 Task: Look for One-way flight tickets for 2 adults, in First from Port Said to Heraklion to travel on 01-Nov-2023.  Stops: Any number of stops. Choice of flight is Emirates.
Action: Mouse moved to (353, 242)
Screenshot: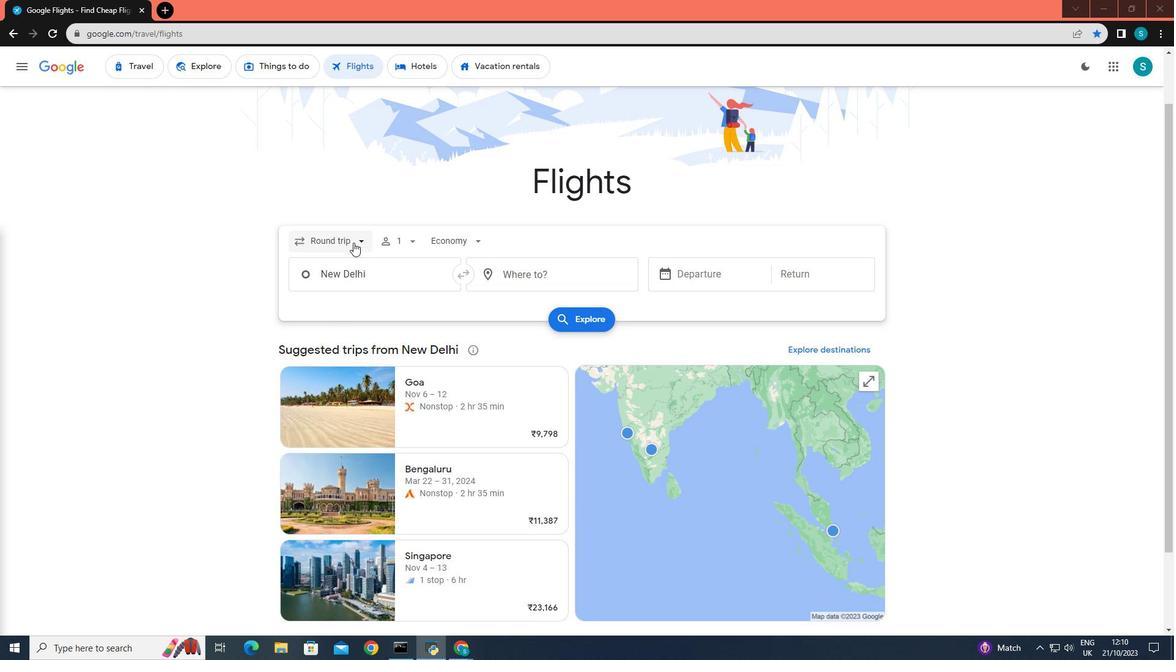 
Action: Mouse pressed left at (353, 242)
Screenshot: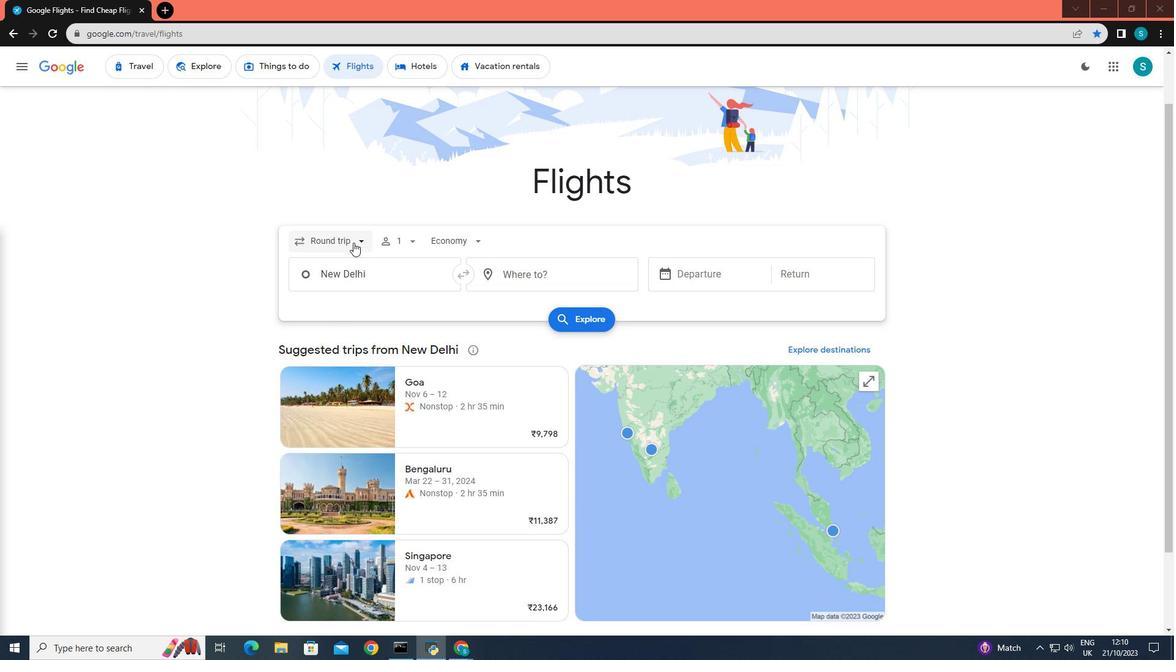 
Action: Mouse moved to (336, 302)
Screenshot: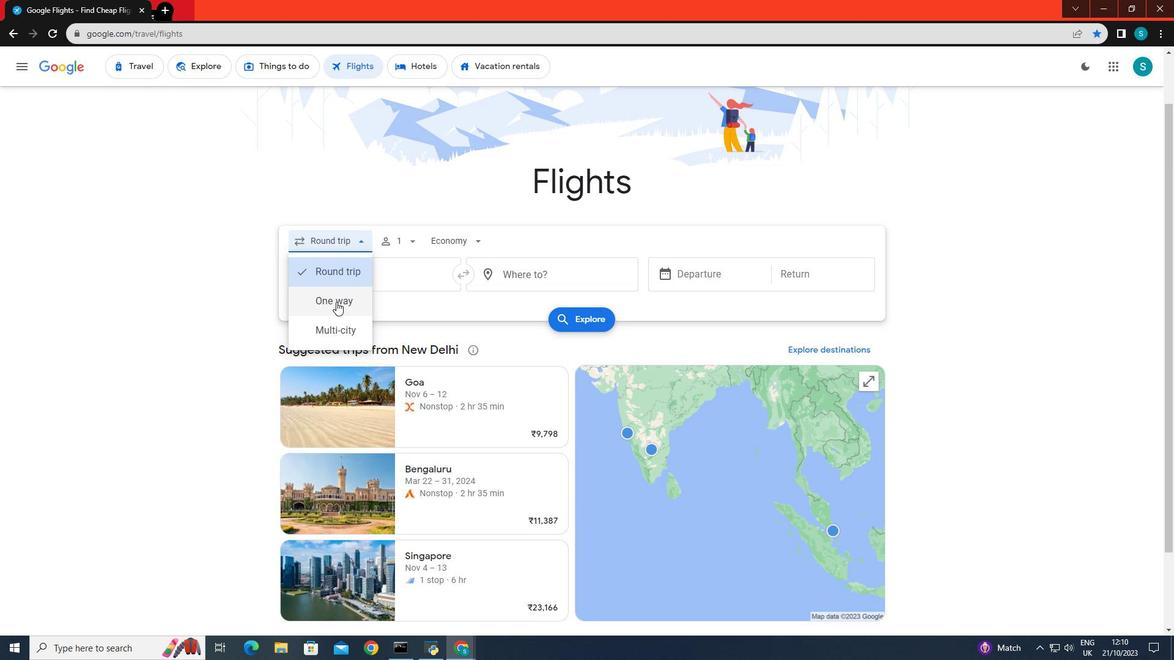 
Action: Mouse pressed left at (336, 302)
Screenshot: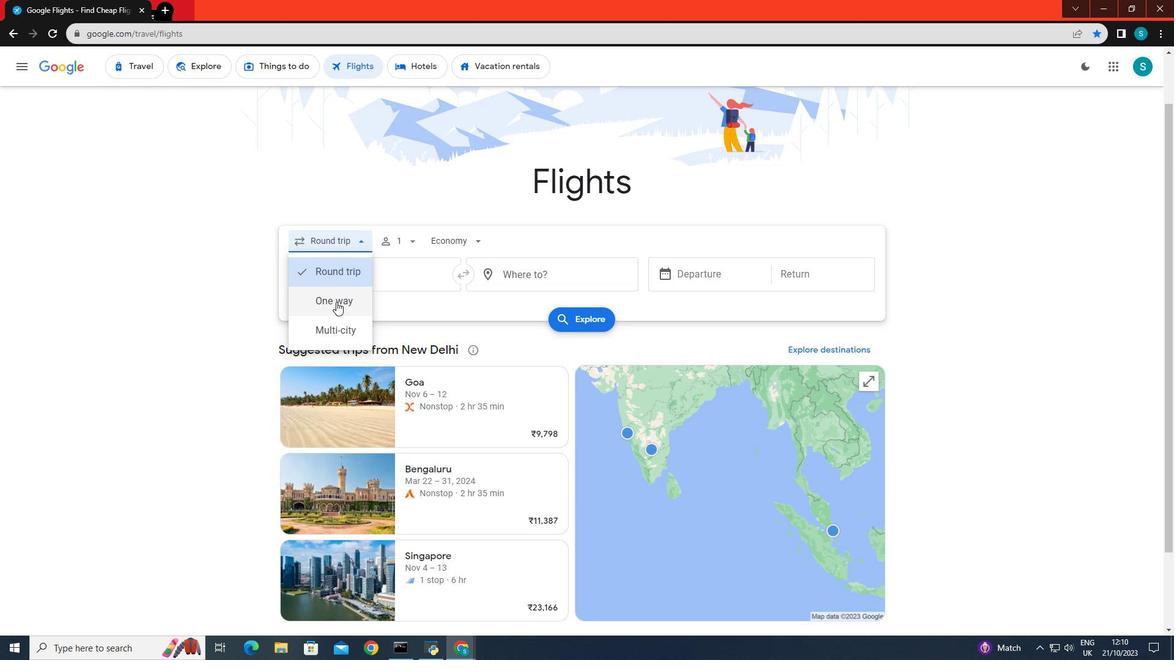 
Action: Mouse moved to (396, 241)
Screenshot: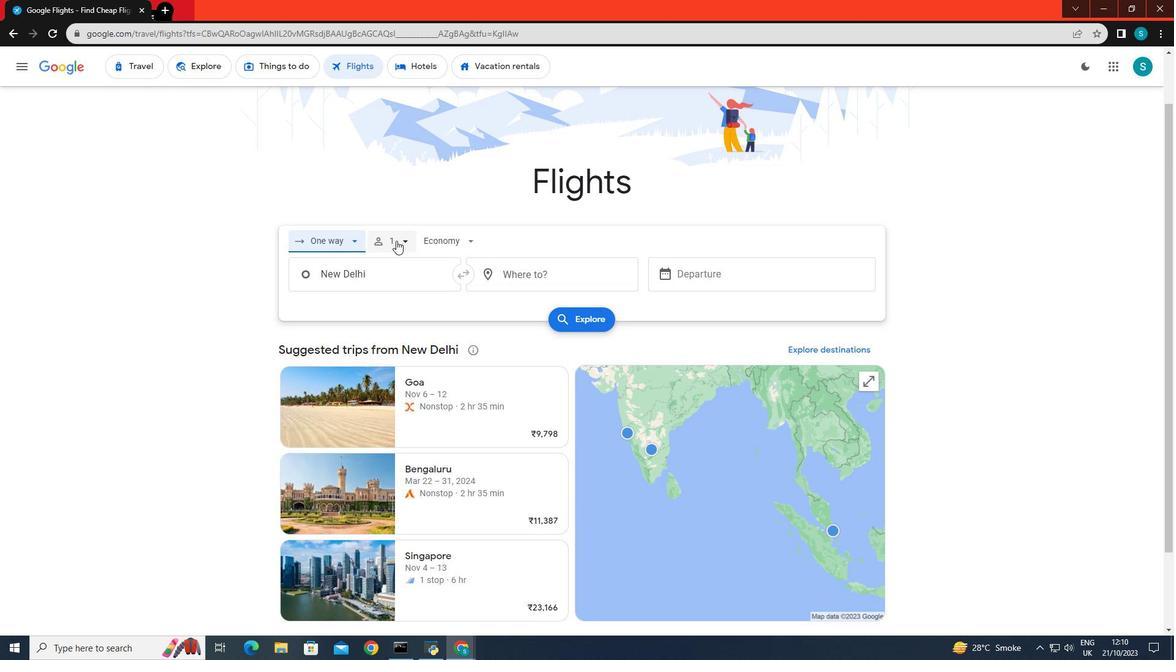 
Action: Mouse pressed left at (396, 241)
Screenshot: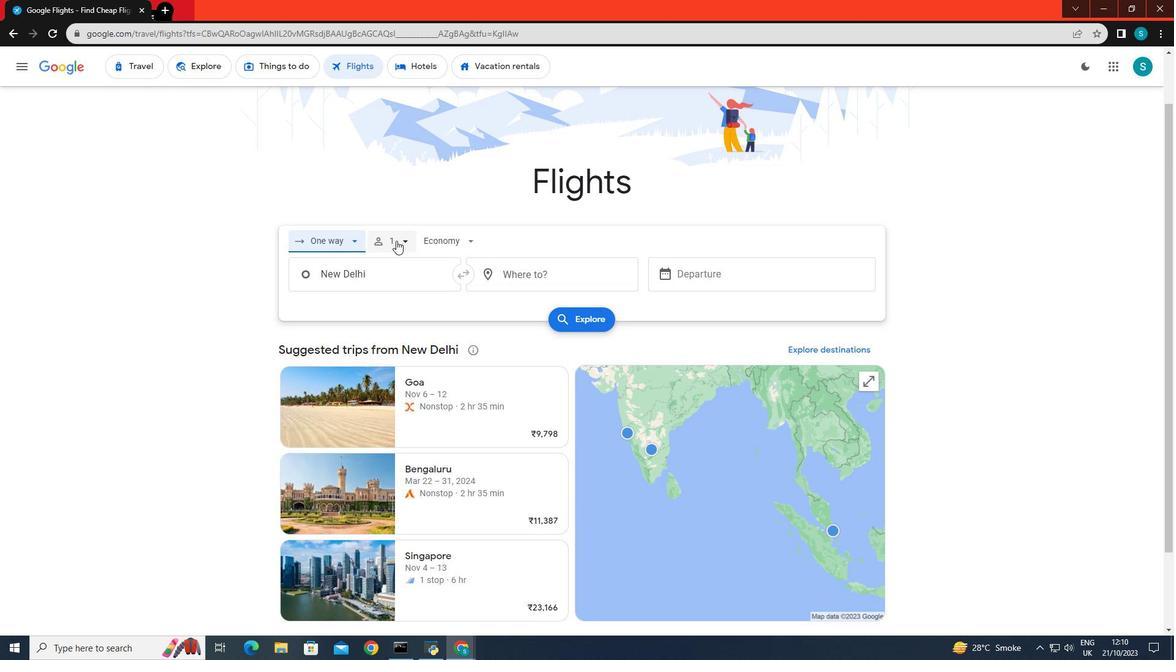
Action: Mouse moved to (496, 270)
Screenshot: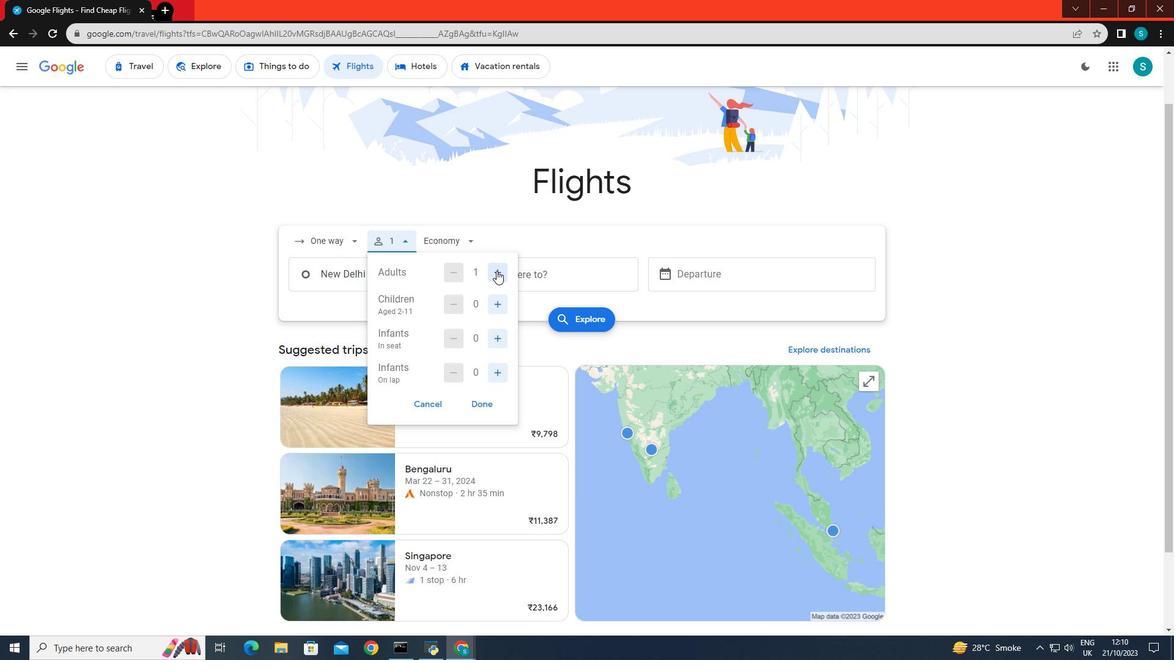 
Action: Mouse pressed left at (496, 270)
Screenshot: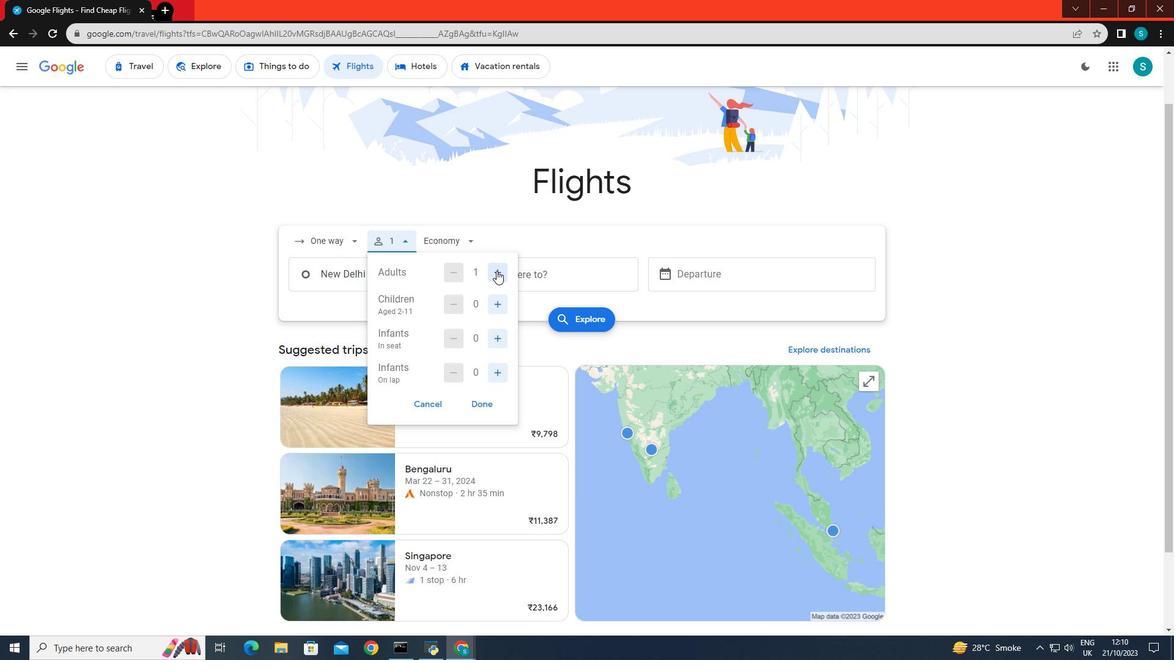 
Action: Mouse moved to (482, 401)
Screenshot: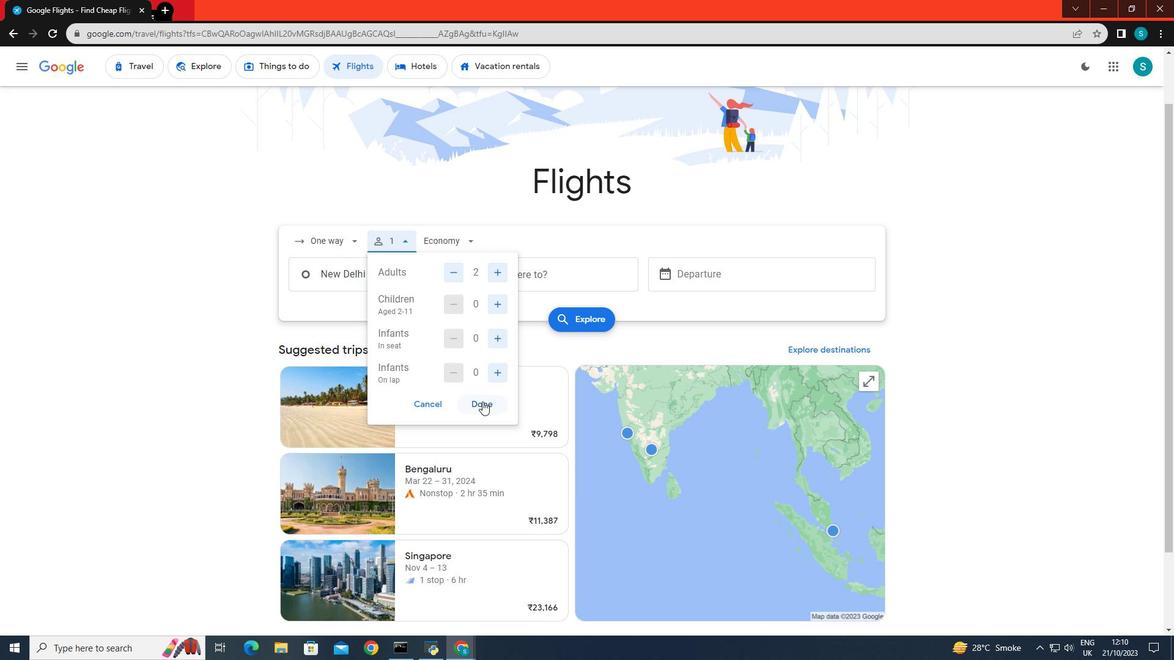 
Action: Mouse pressed left at (482, 401)
Screenshot: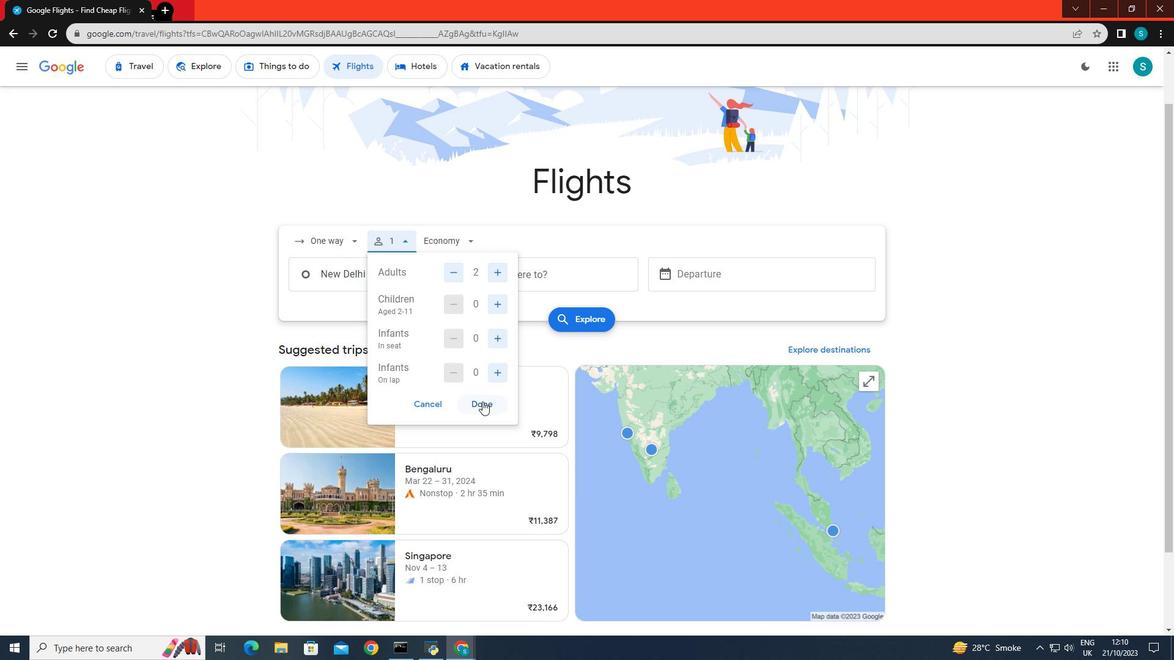 
Action: Mouse moved to (463, 239)
Screenshot: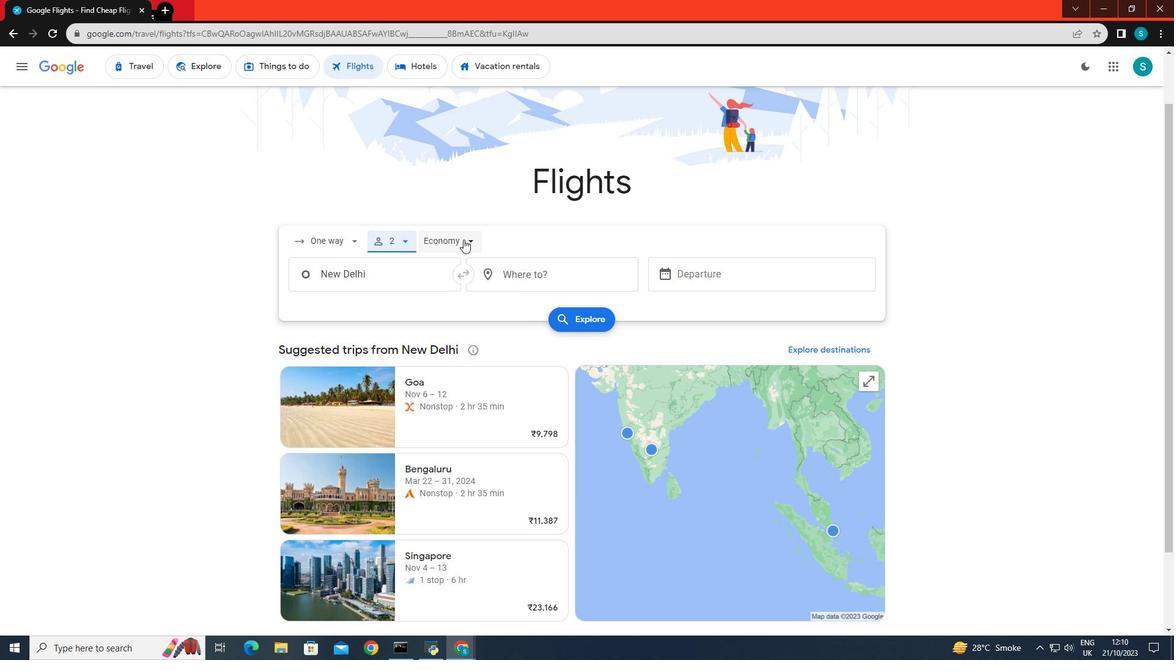 
Action: Mouse pressed left at (463, 239)
Screenshot: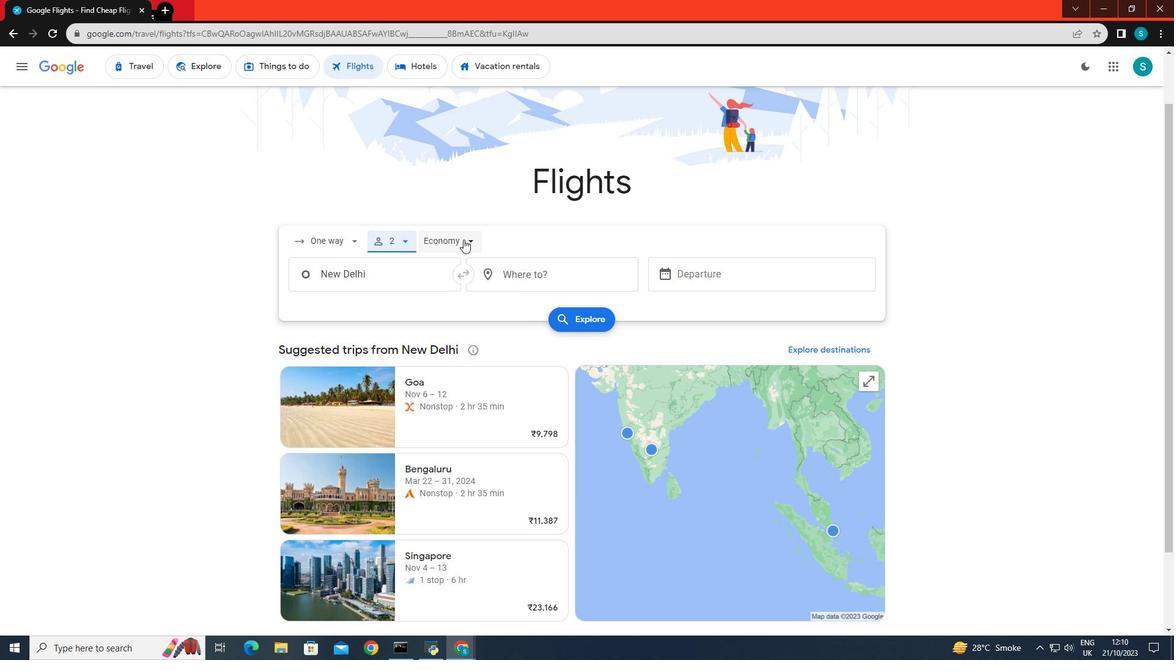 
Action: Mouse moved to (452, 359)
Screenshot: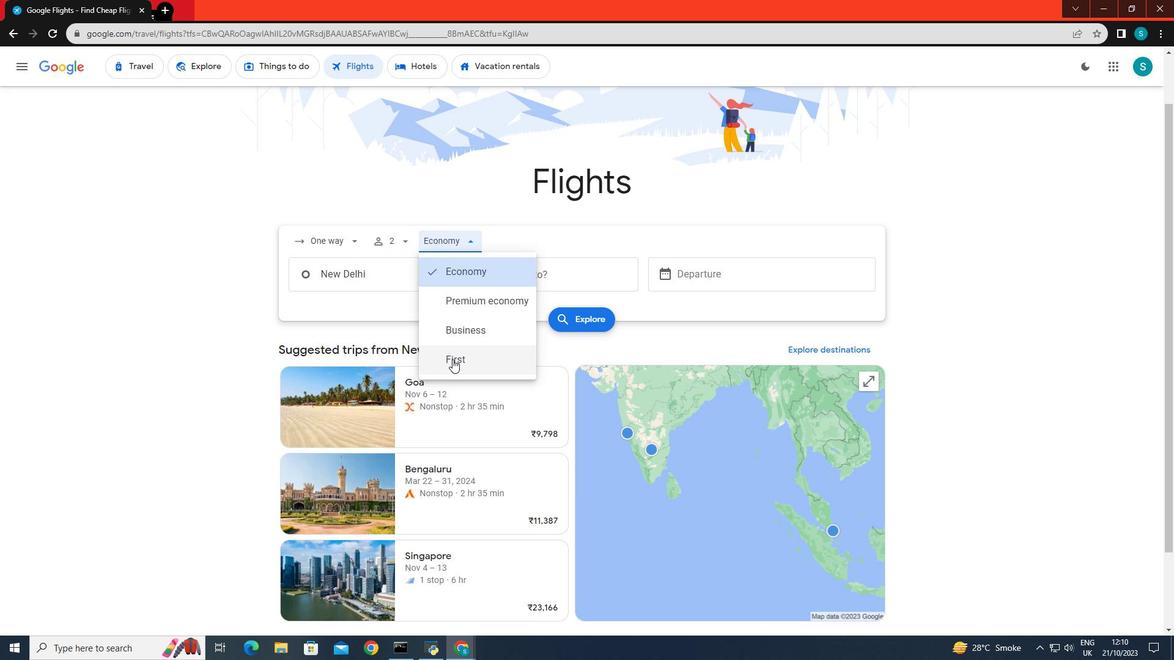 
Action: Mouse pressed left at (452, 359)
Screenshot: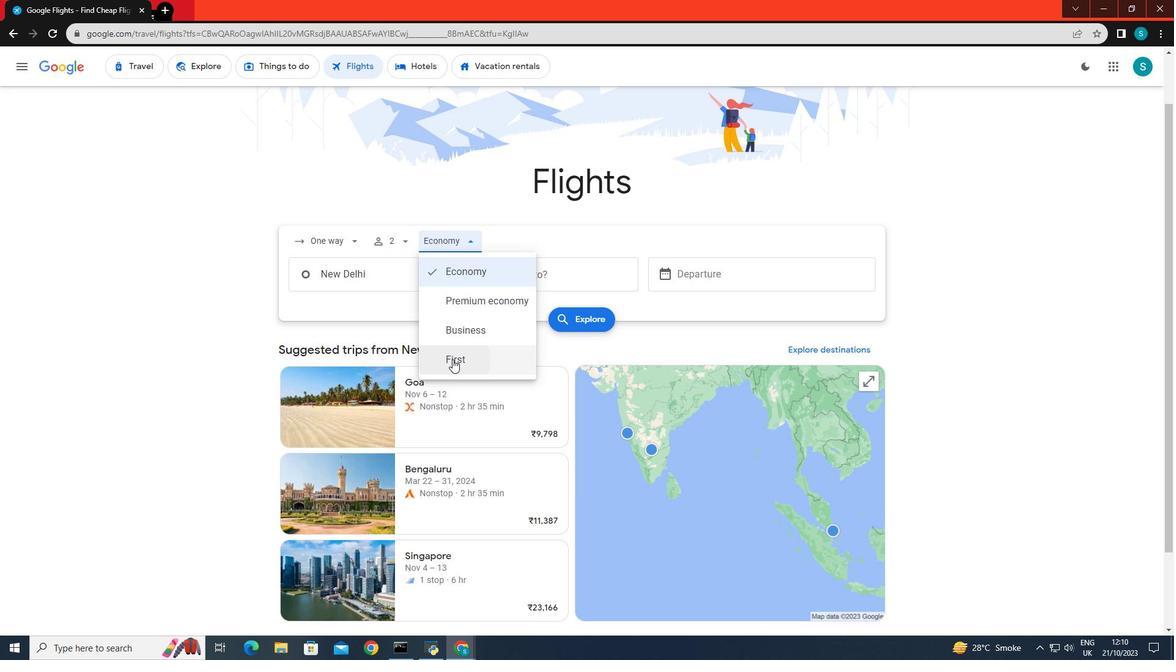 
Action: Mouse moved to (361, 276)
Screenshot: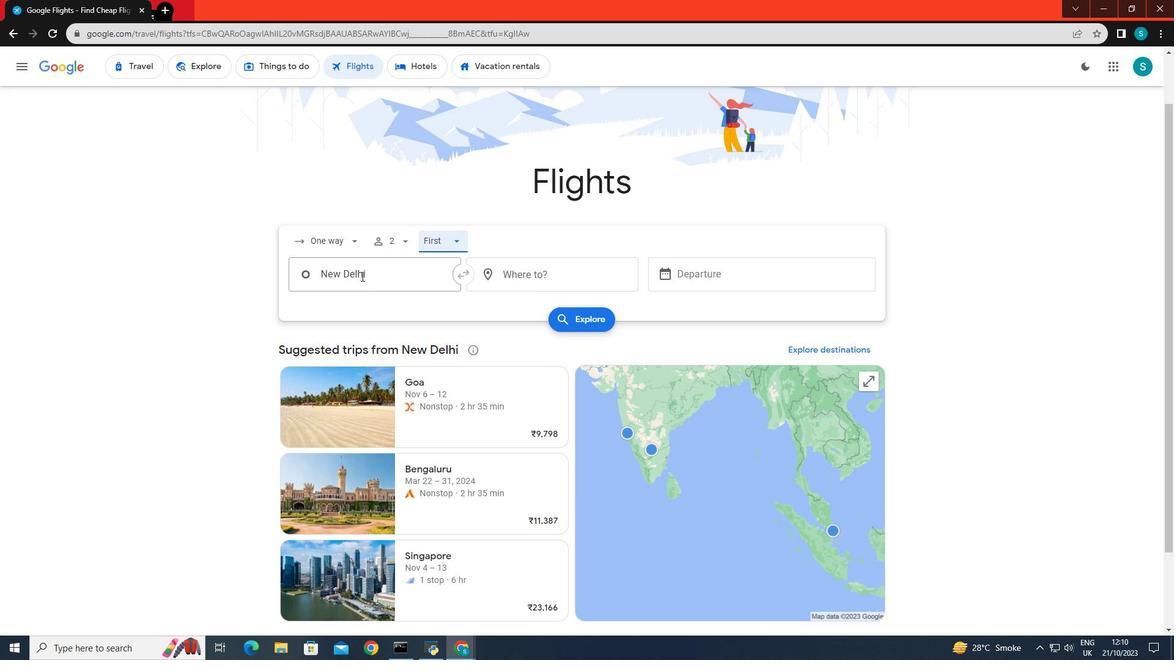 
Action: Mouse pressed left at (361, 276)
Screenshot: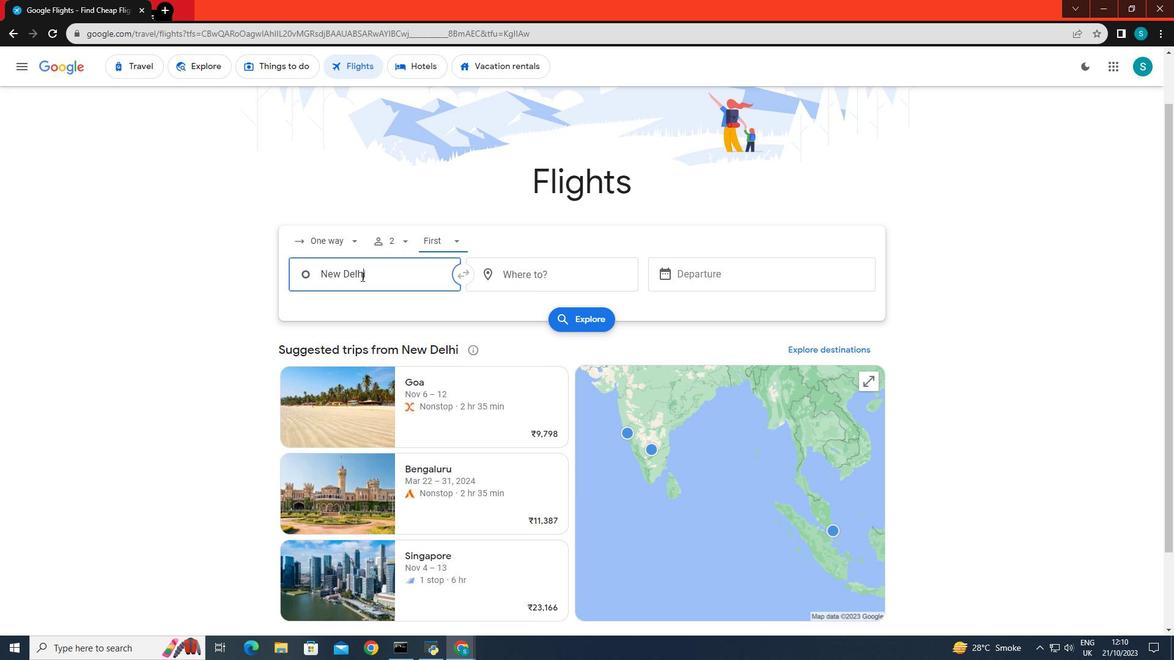 
Action: Key pressed <Key.backspace><Key.caps_lock>P<Key.caps_lock>ort<Key.space><Key.caps_lock>S<Key.caps_lock>aid
Screenshot: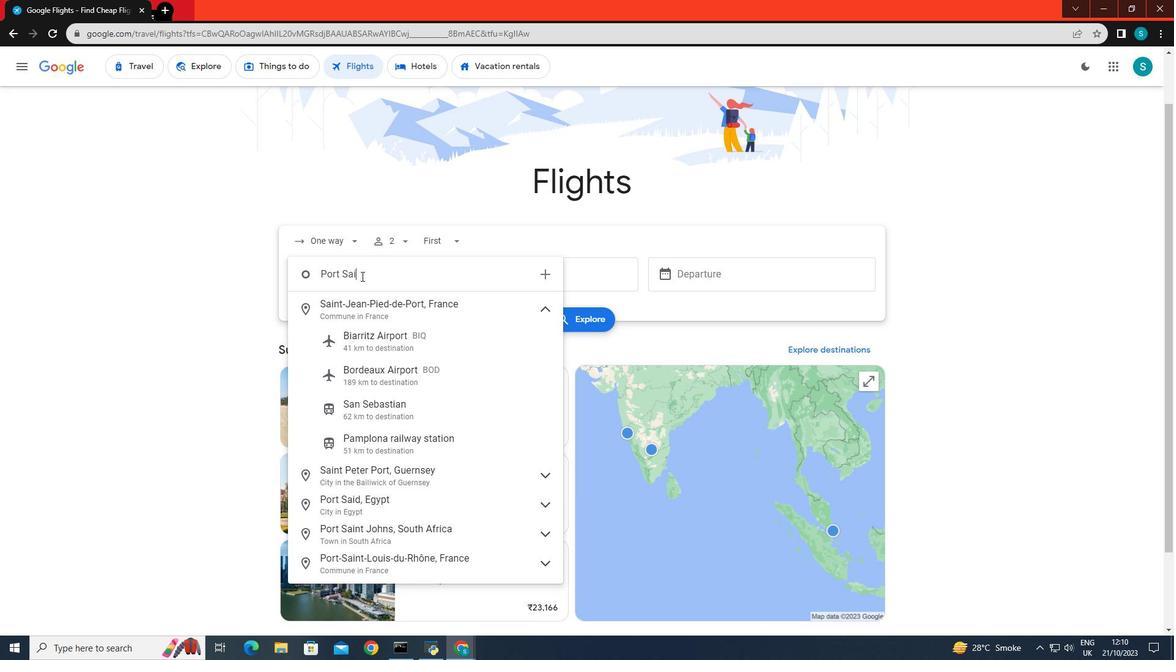
Action: Mouse moved to (391, 336)
Screenshot: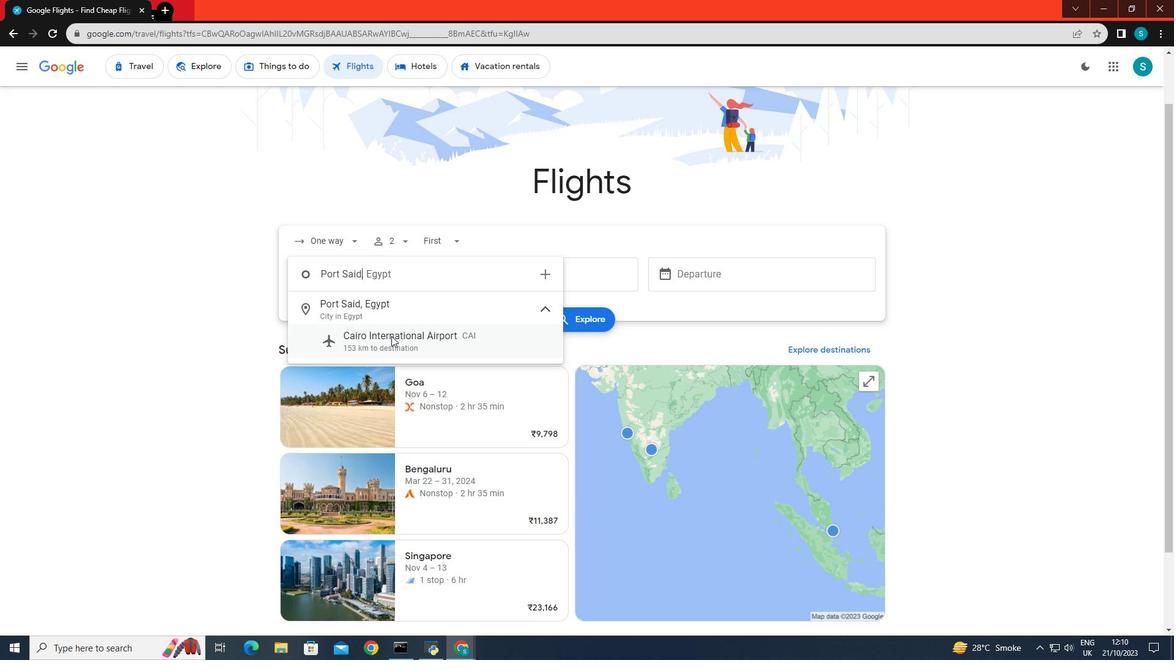 
Action: Mouse pressed left at (391, 336)
Screenshot: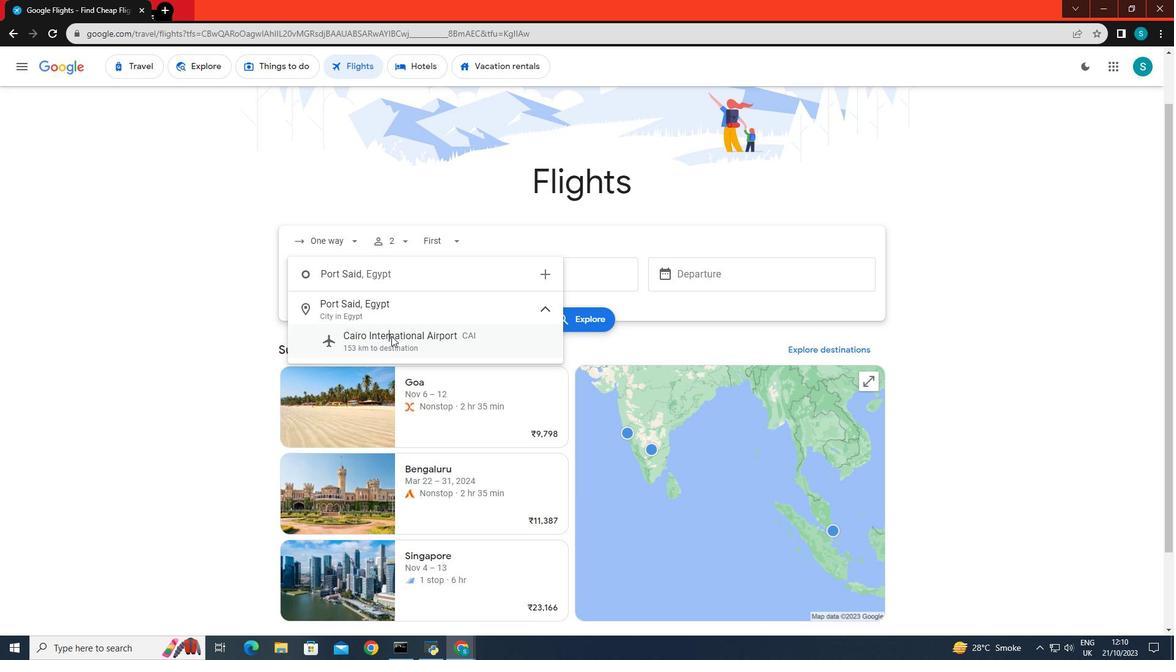 
Action: Mouse moved to (567, 270)
Screenshot: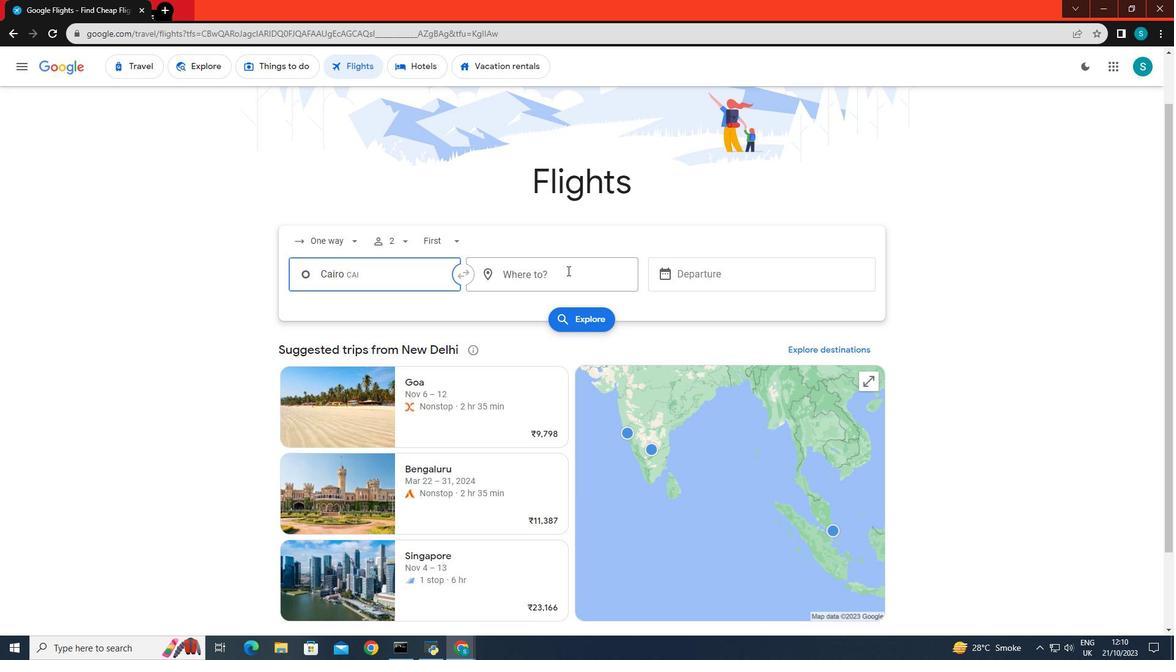 
Action: Mouse pressed left at (567, 270)
Screenshot: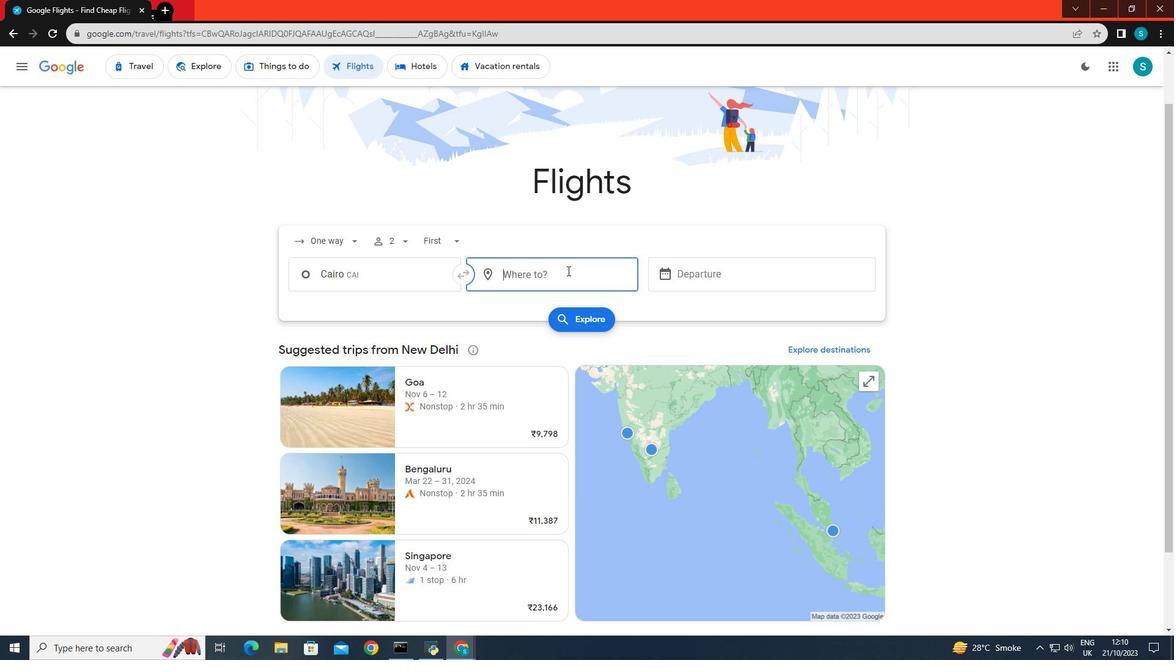 
Action: Key pressed <Key.caps_lock>H<Key.caps_lock>eraklion
Screenshot: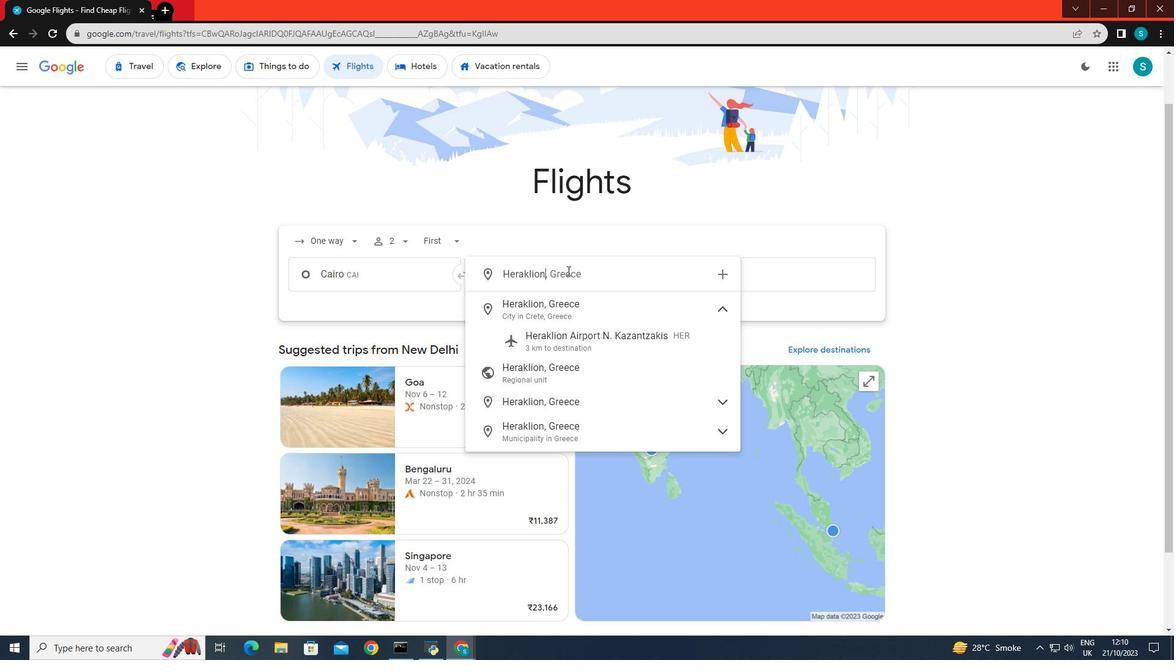 
Action: Mouse moved to (573, 338)
Screenshot: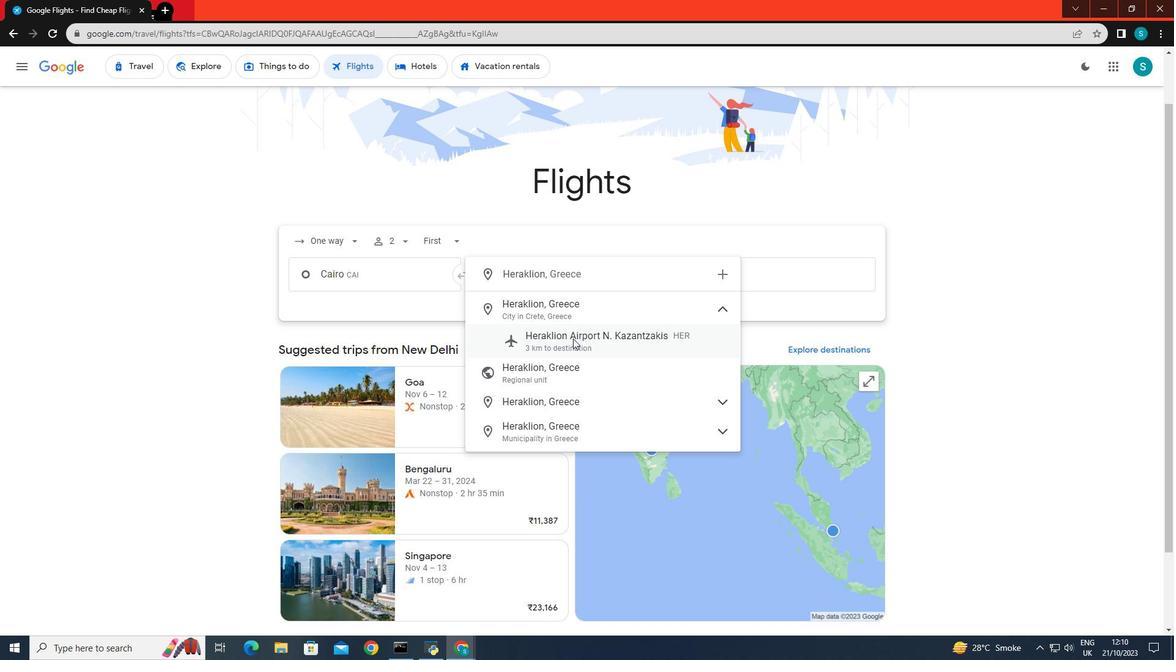 
Action: Mouse pressed left at (573, 338)
Screenshot: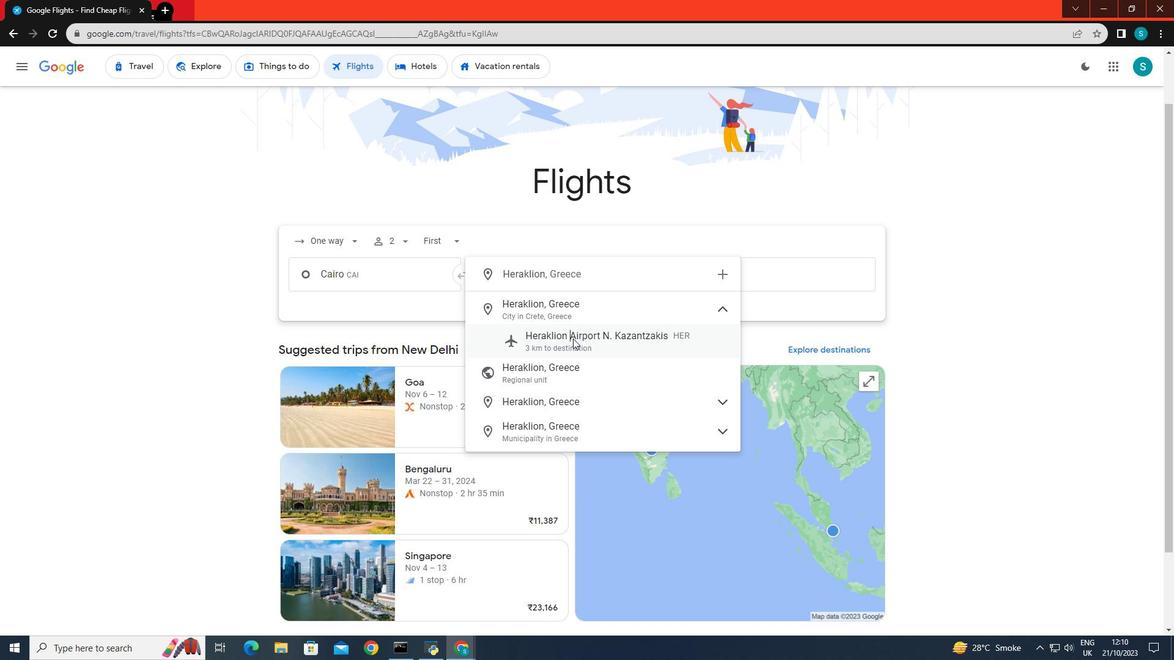 
Action: Mouse moved to (686, 280)
Screenshot: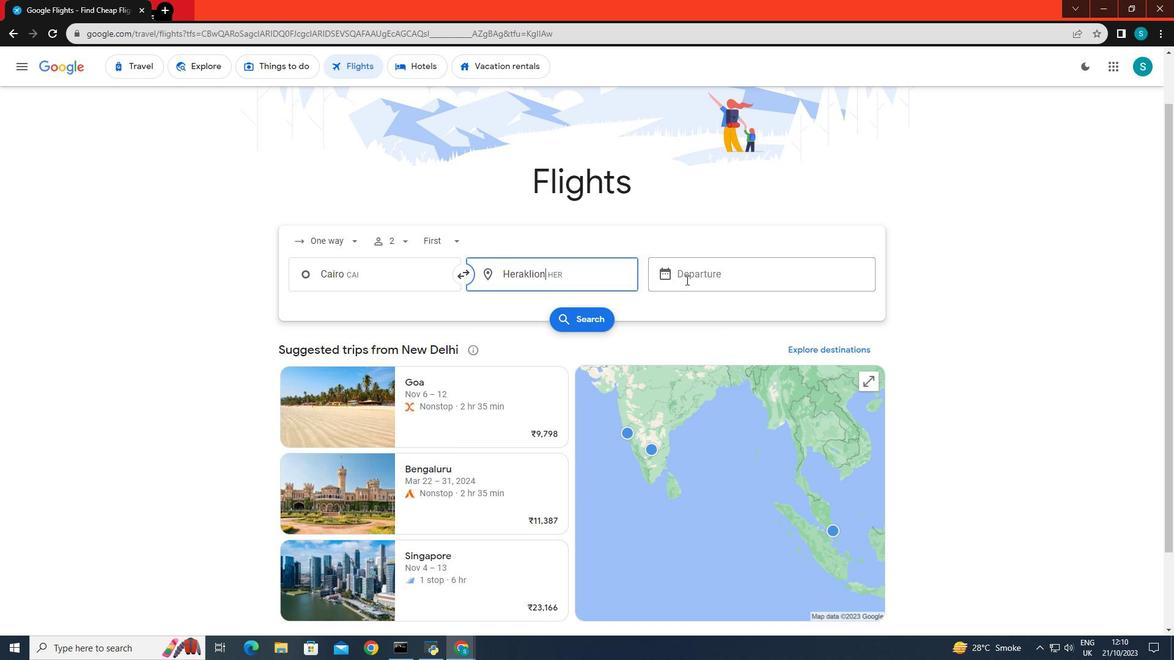 
Action: Mouse pressed left at (686, 280)
Screenshot: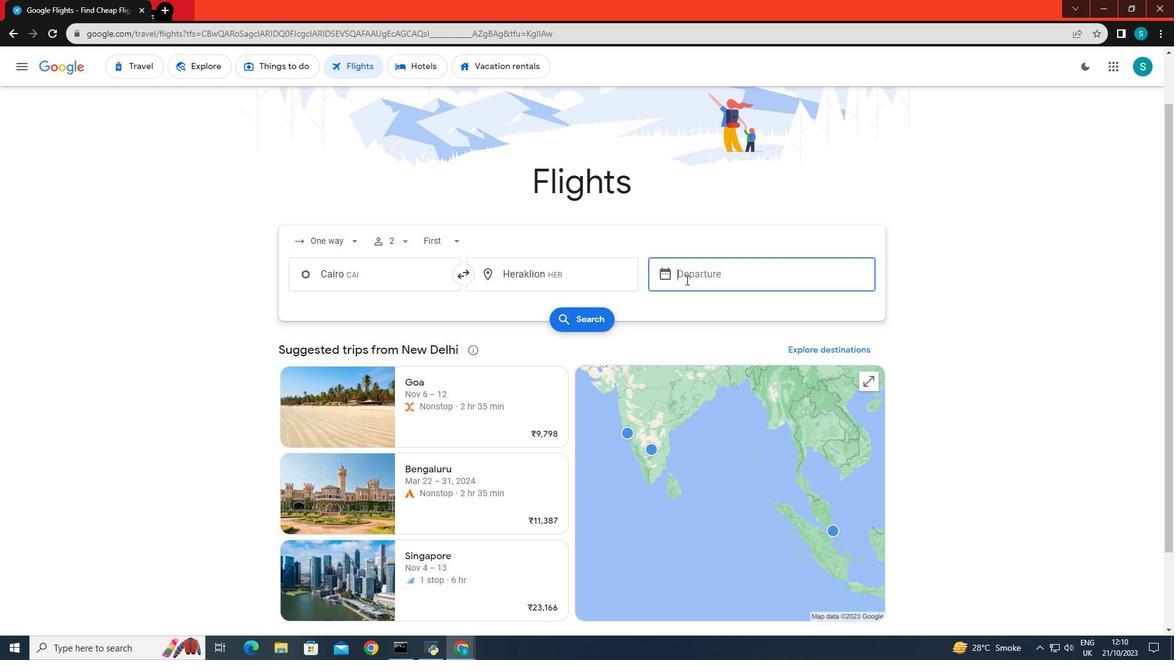 
Action: Mouse moved to (771, 371)
Screenshot: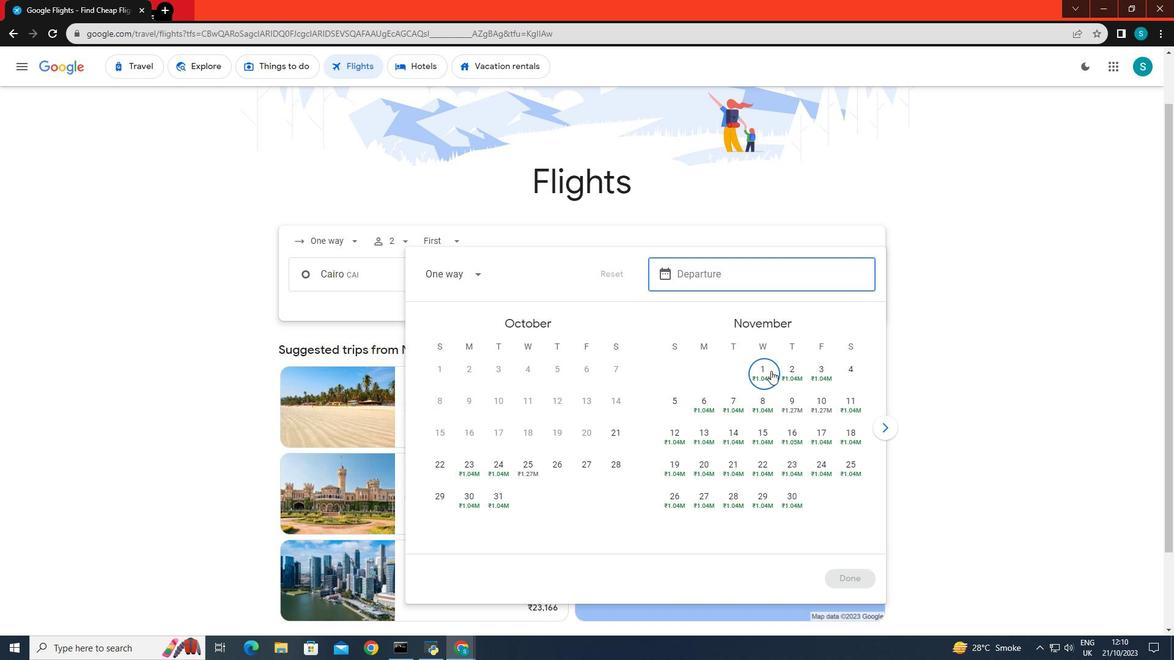 
Action: Mouse pressed left at (771, 371)
Screenshot: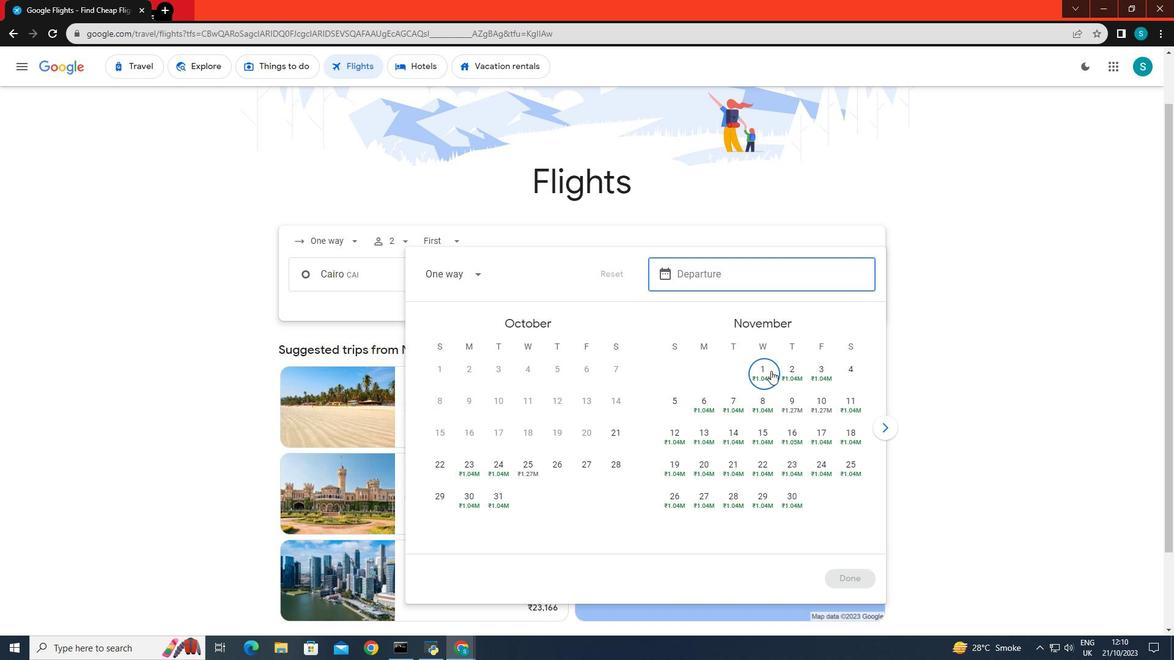 
Action: Mouse moved to (850, 580)
Screenshot: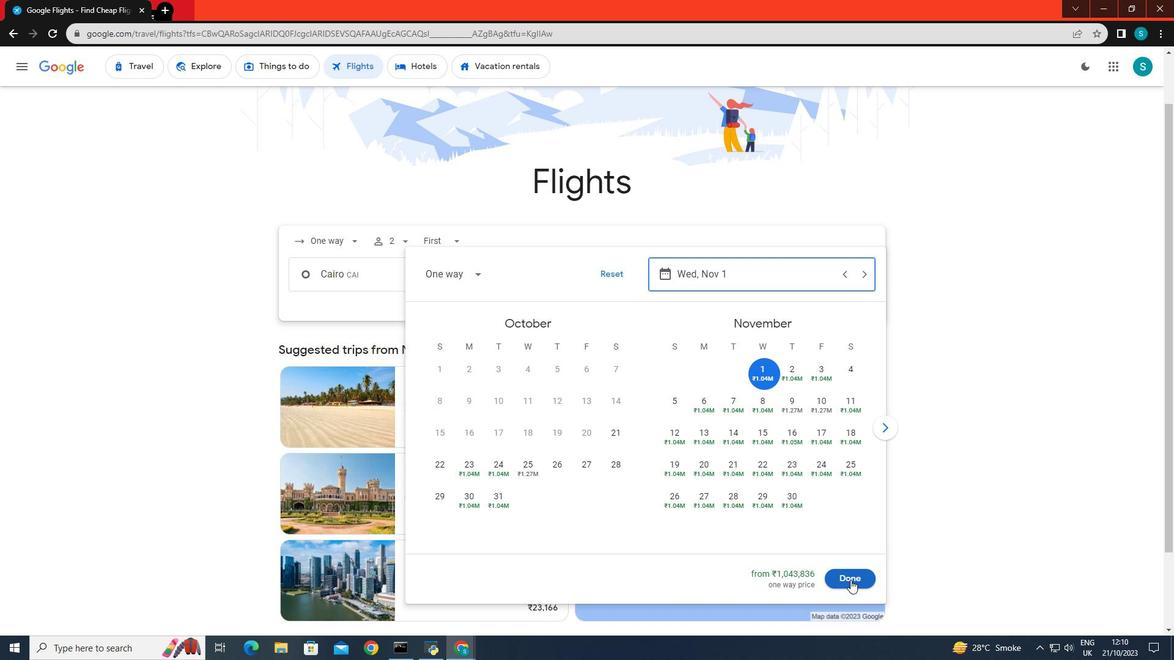
Action: Mouse pressed left at (850, 580)
Screenshot: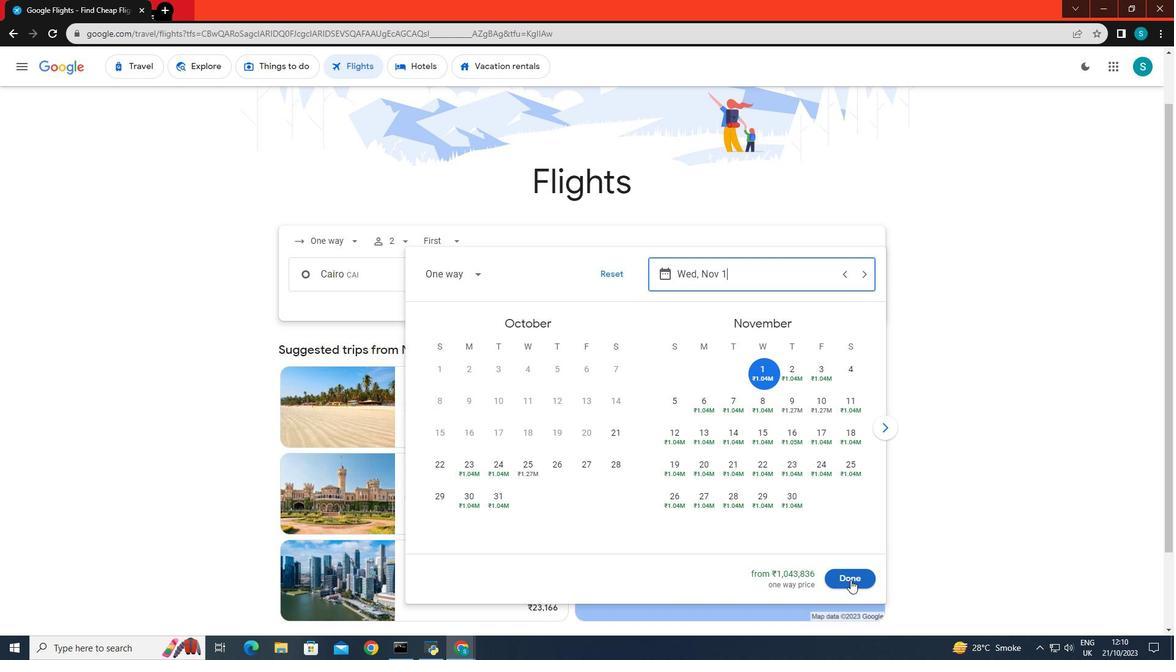 
Action: Mouse moved to (573, 324)
Screenshot: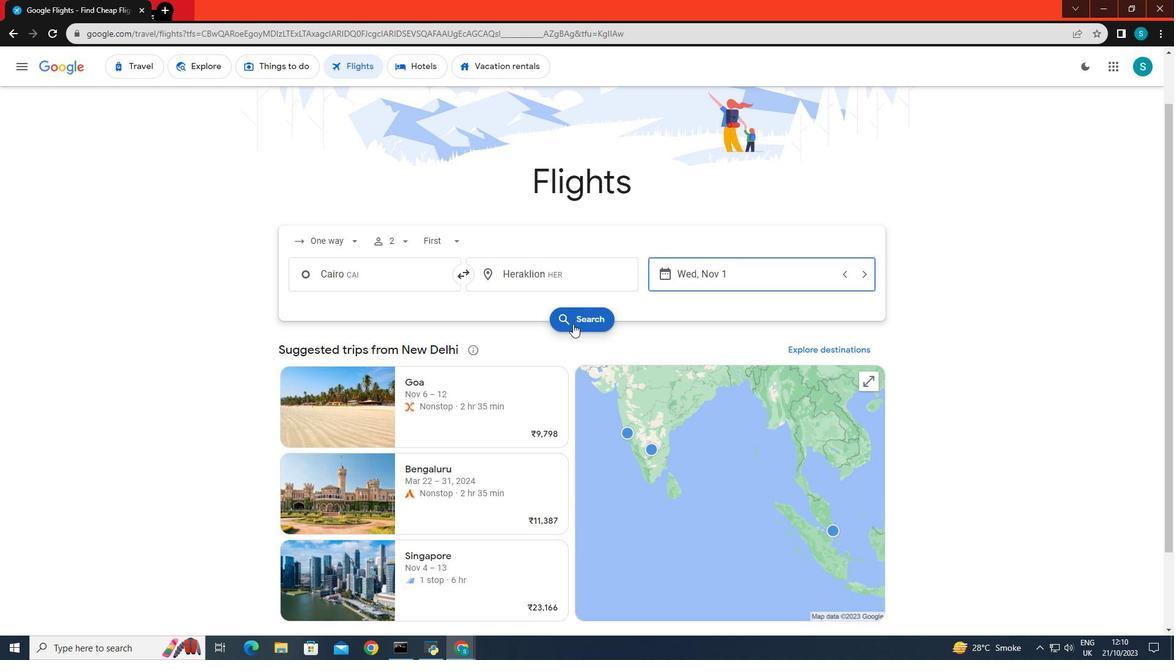 
Action: Mouse pressed left at (573, 324)
Screenshot: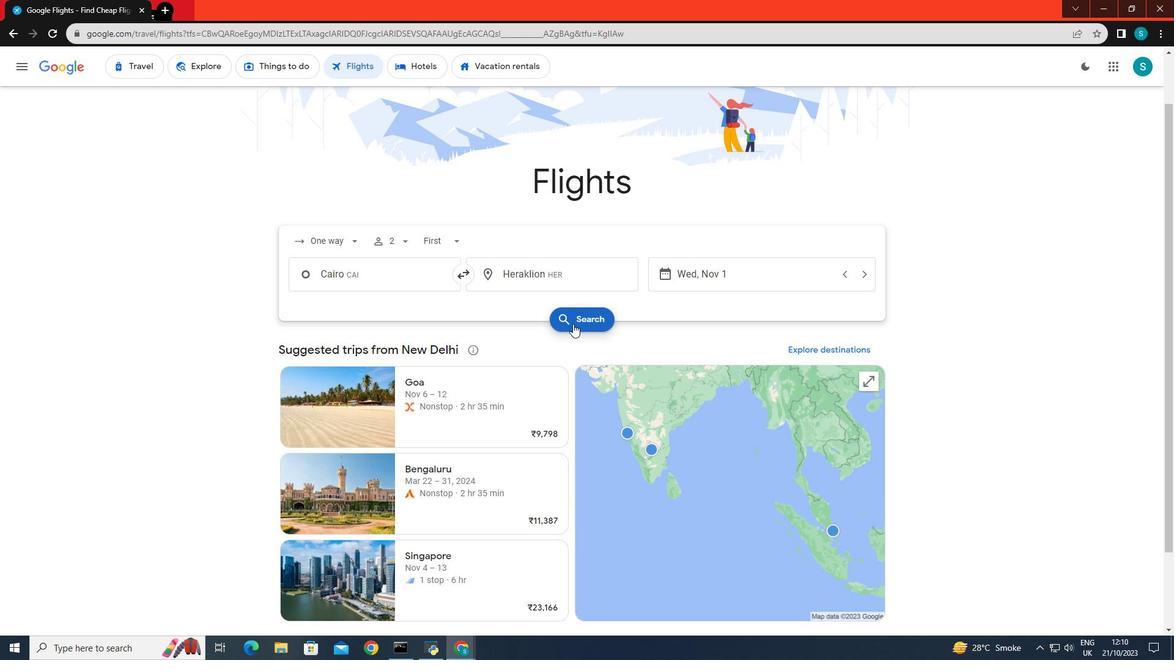 
Action: Mouse moved to (379, 178)
Screenshot: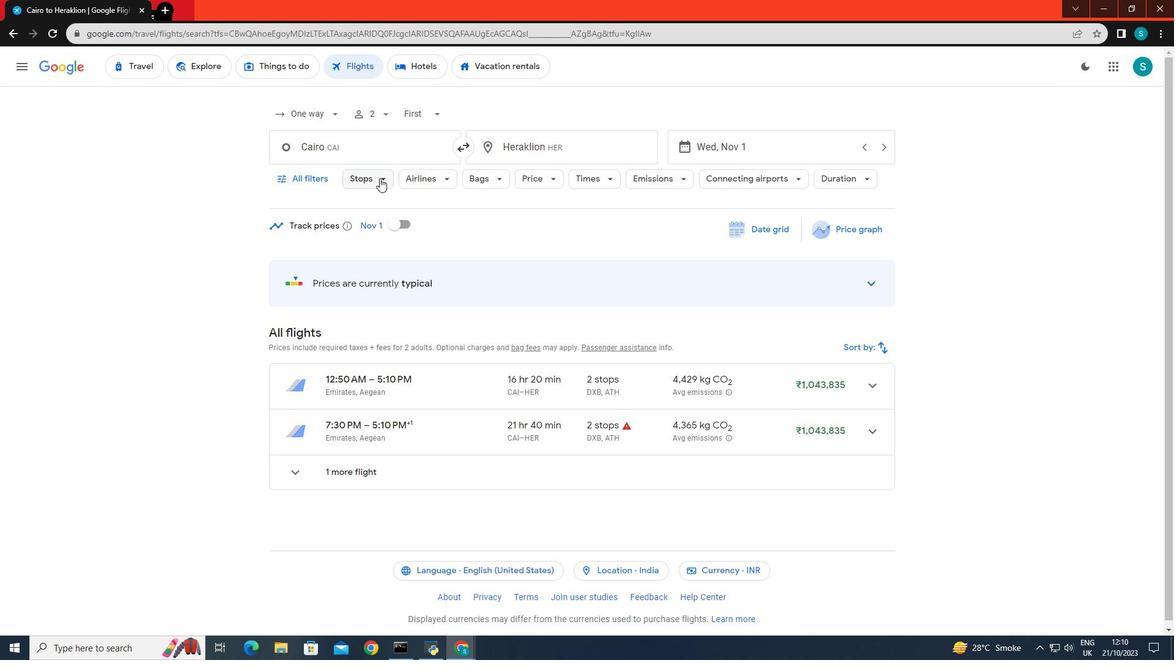 
Action: Mouse pressed left at (379, 178)
Screenshot: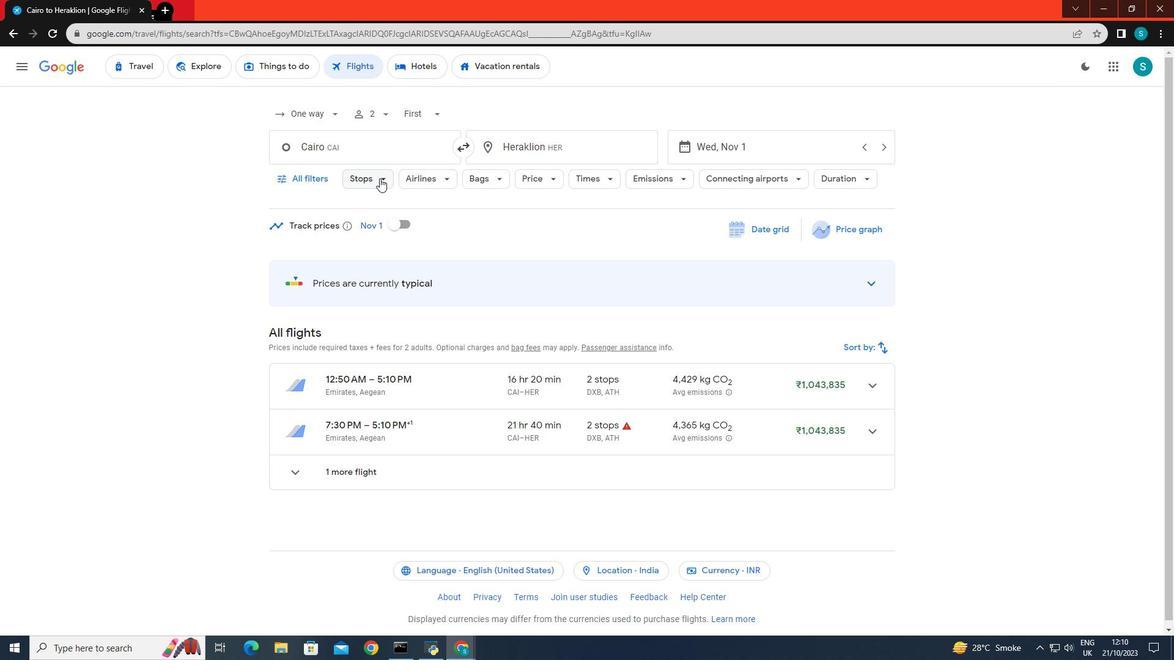 
Action: Mouse moved to (370, 244)
Screenshot: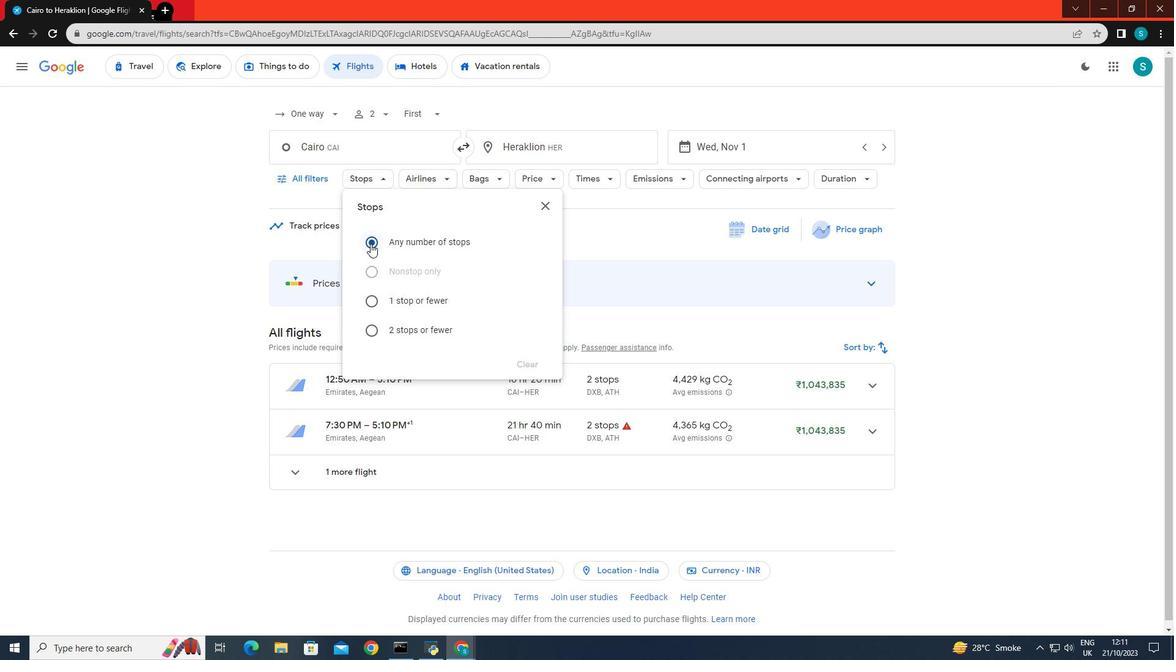 
Action: Mouse pressed left at (370, 244)
Screenshot: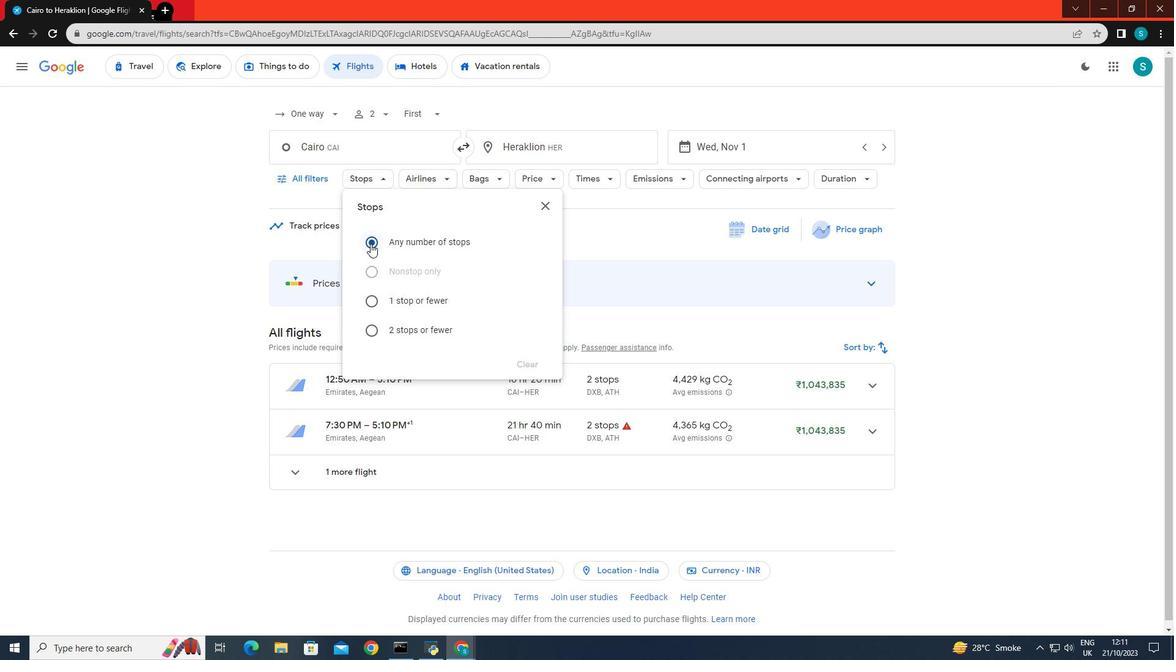 
Action: Mouse moved to (226, 255)
Screenshot: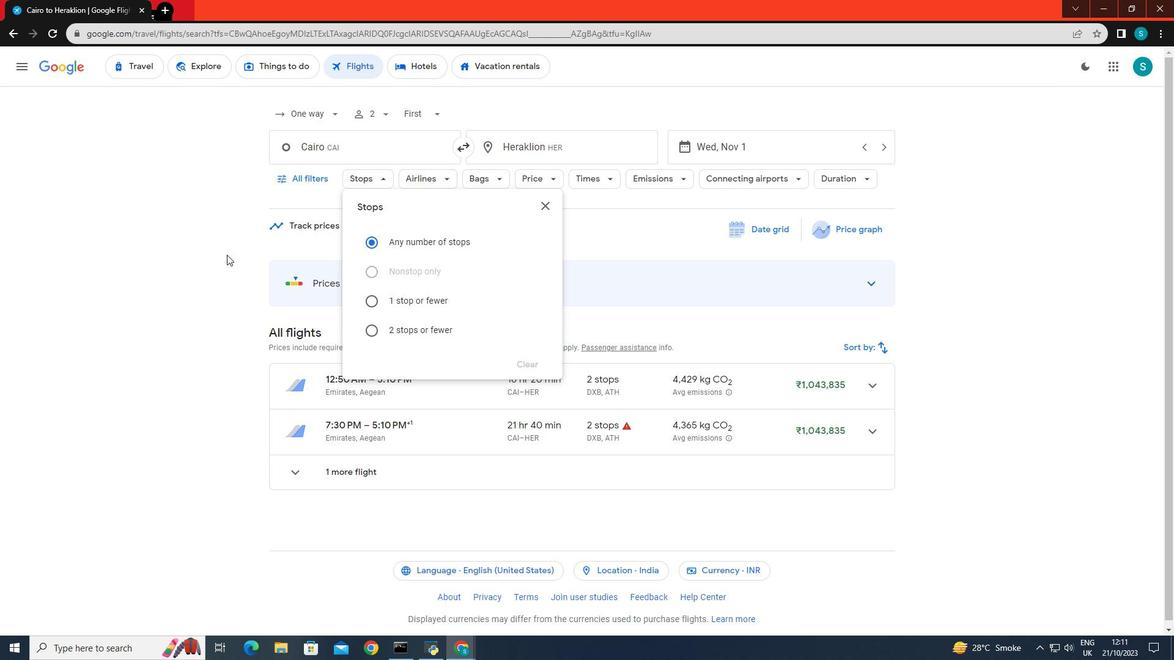 
Action: Mouse pressed left at (226, 255)
Screenshot: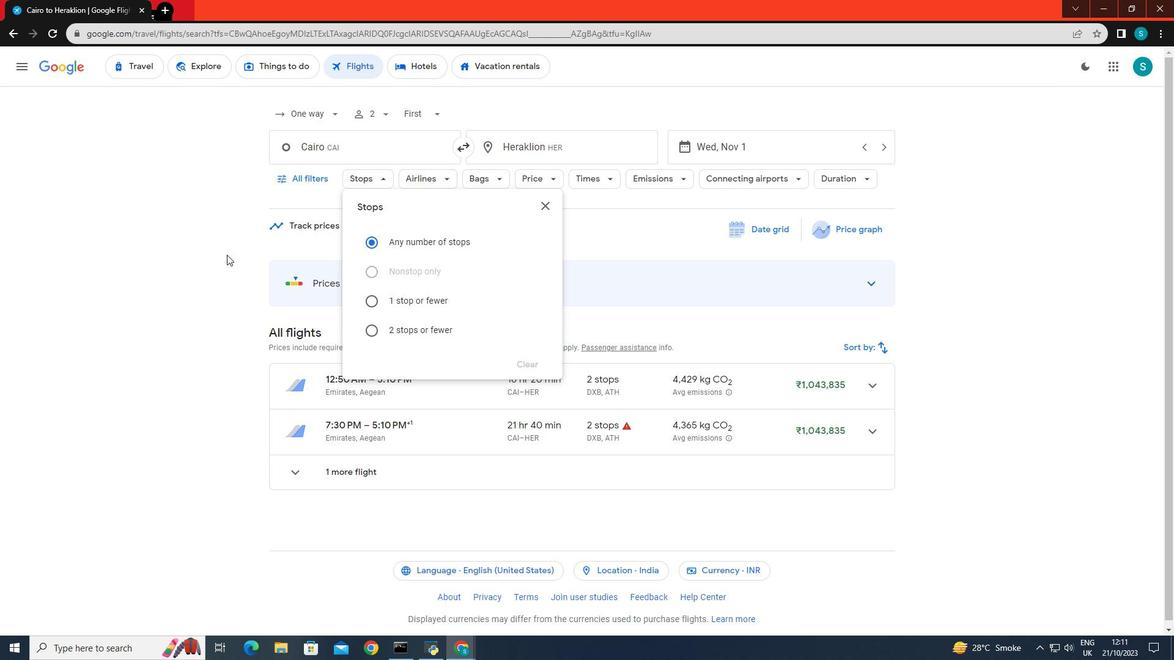 
Action: Mouse moved to (435, 175)
Screenshot: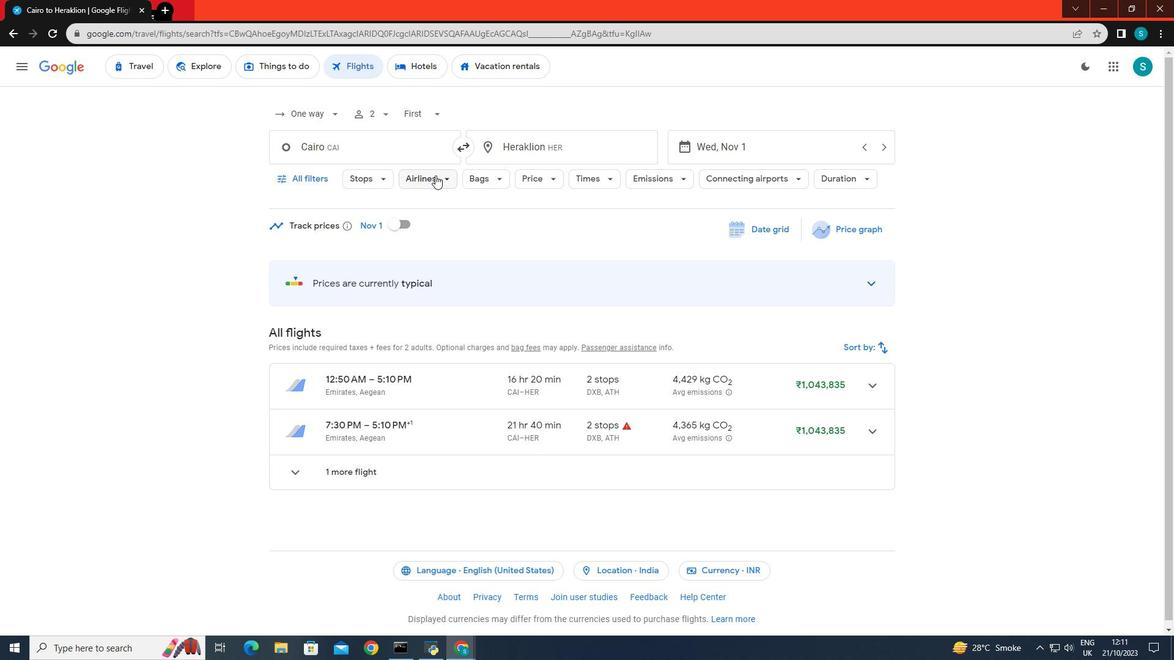 
Action: Mouse pressed left at (435, 175)
Screenshot: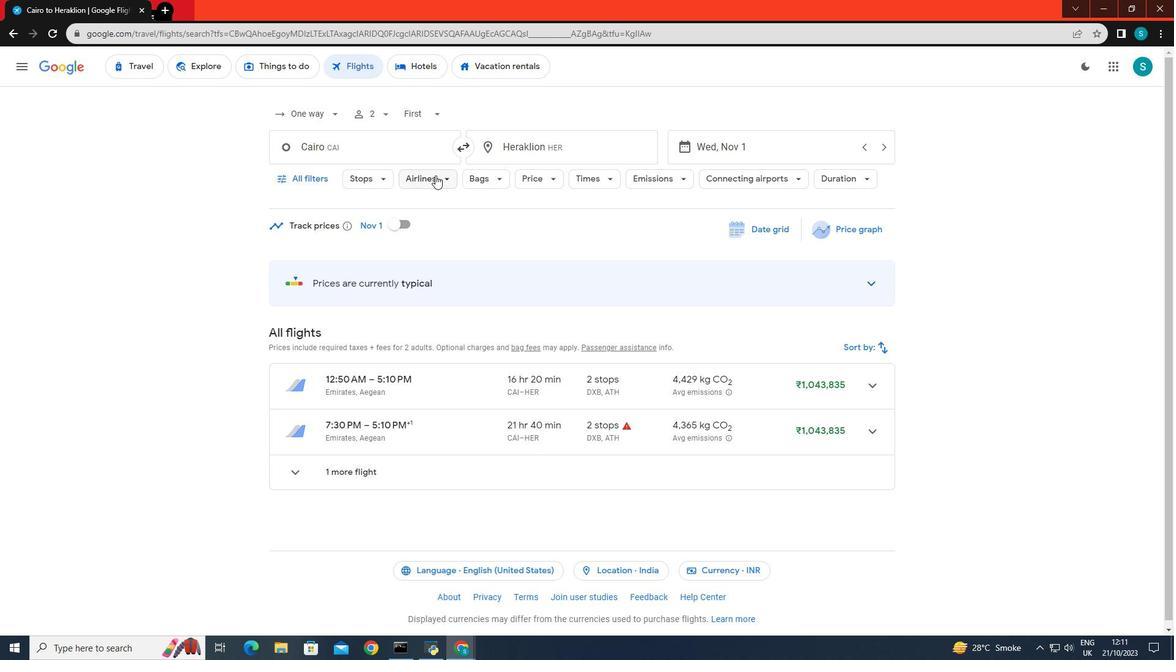 
Action: Mouse moved to (496, 478)
Screenshot: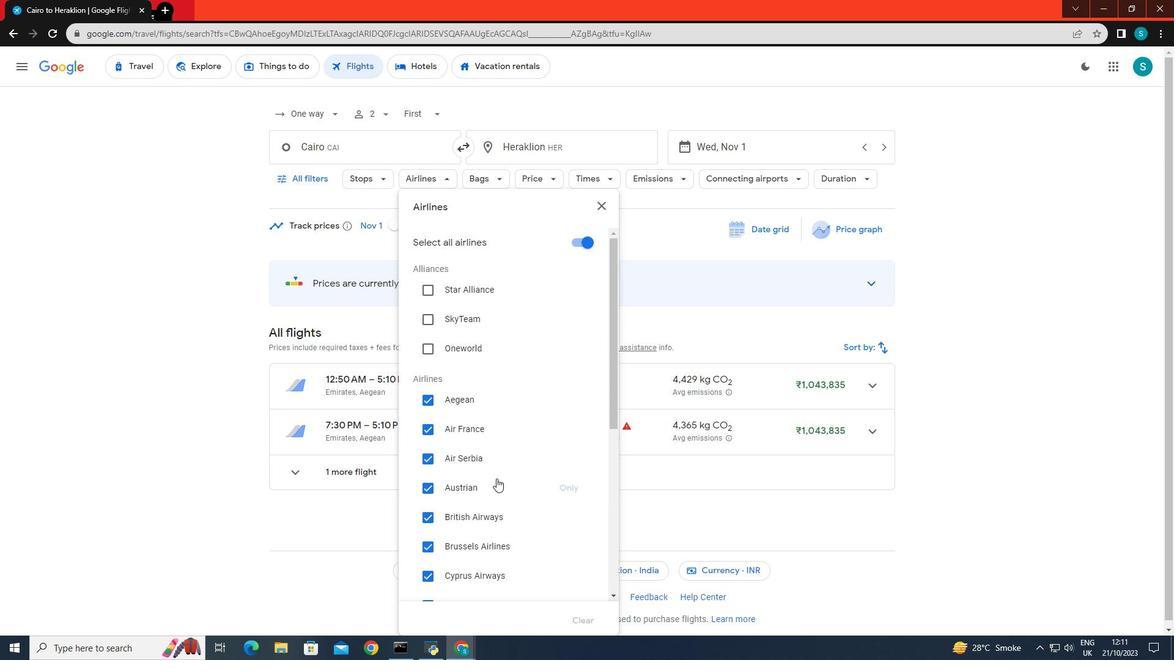 
Action: Mouse scrolled (496, 478) with delta (0, 0)
Screenshot: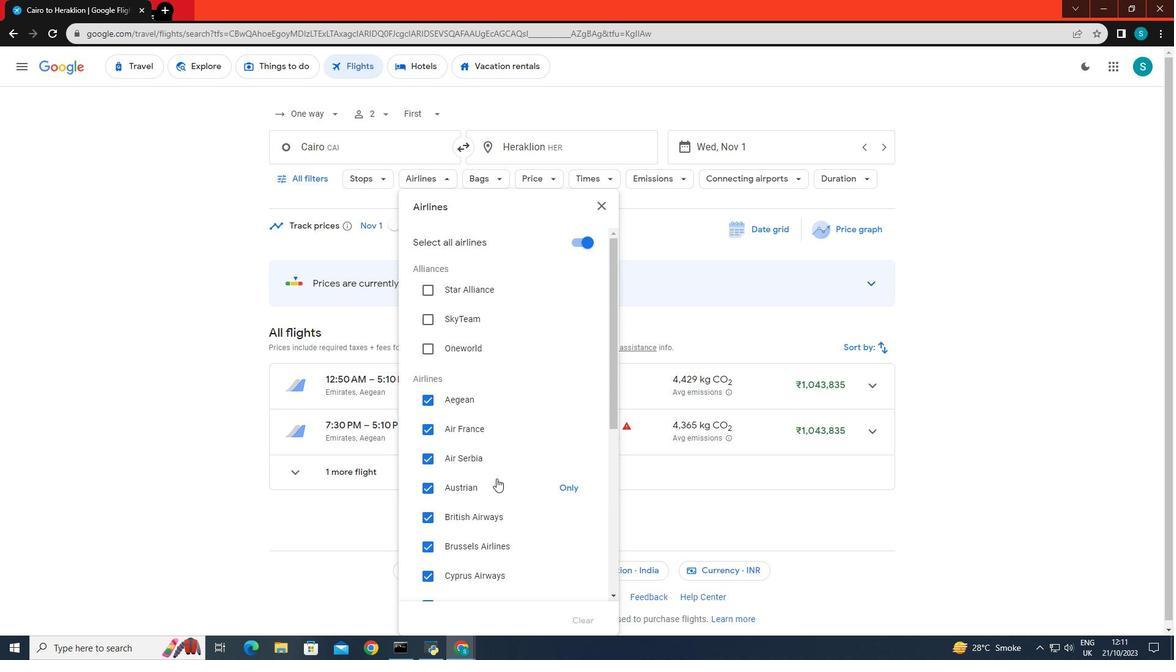 
Action: Mouse scrolled (496, 478) with delta (0, 0)
Screenshot: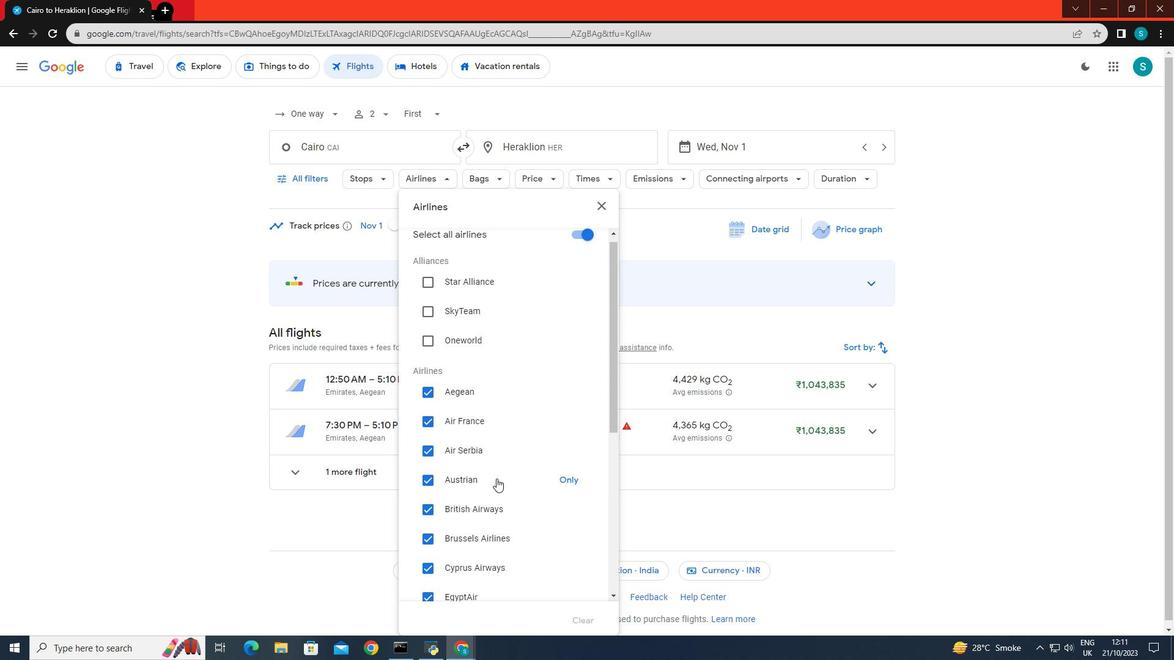 
Action: Mouse moved to (458, 505)
Screenshot: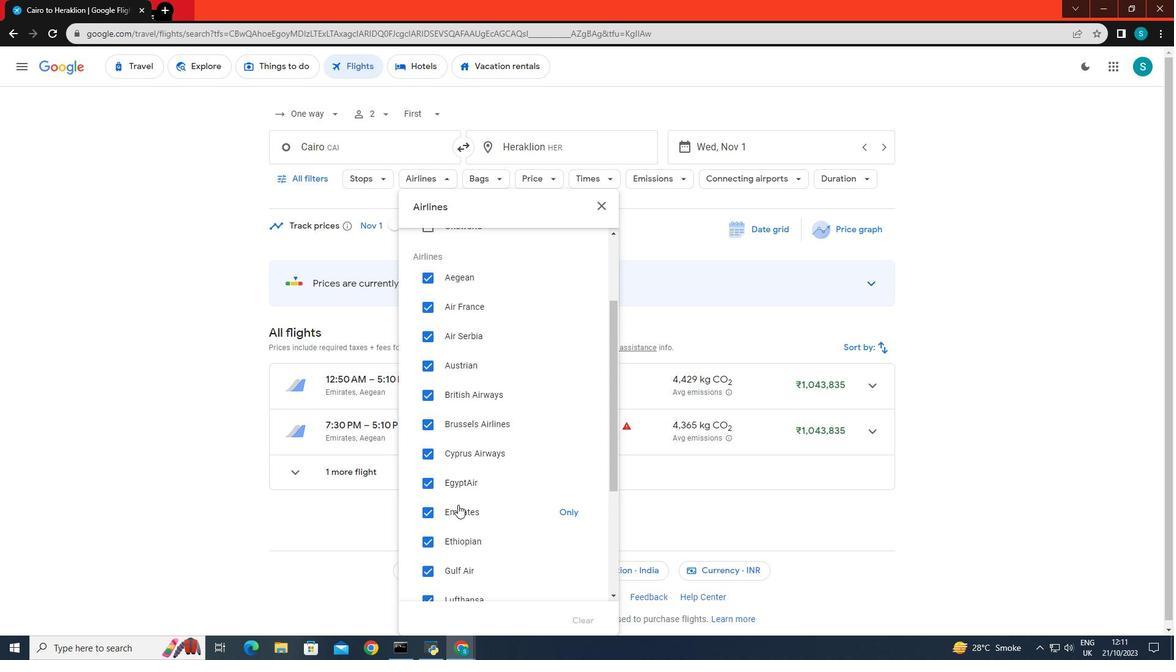 
Action: Mouse scrolled (458, 504) with delta (0, 0)
Screenshot: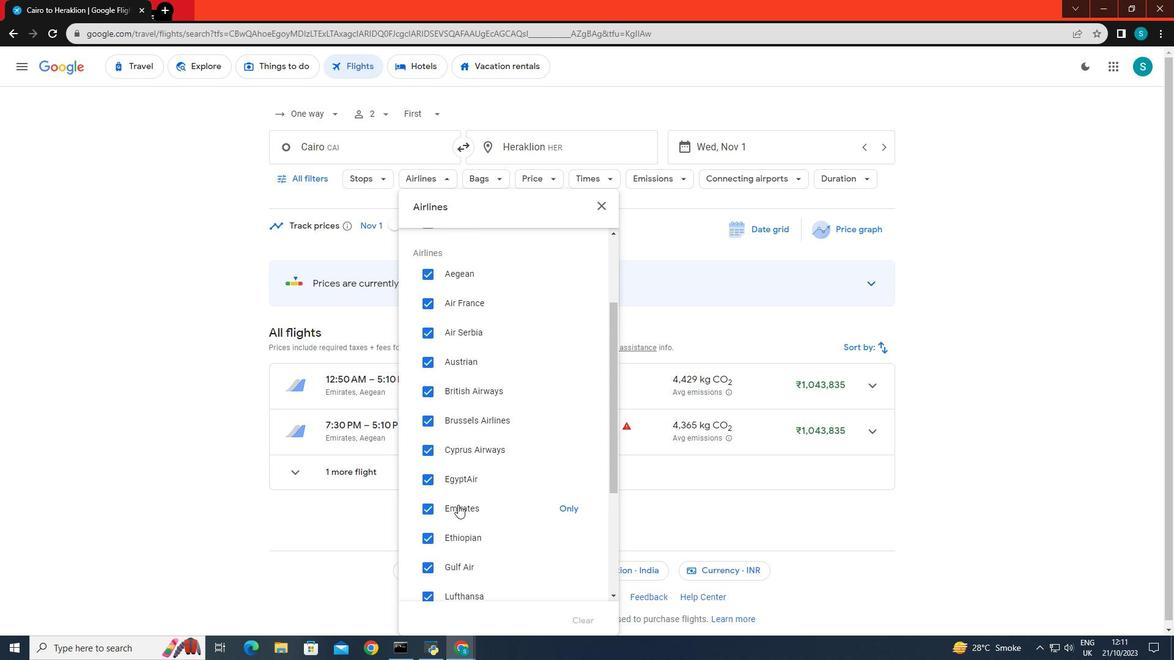 
Action: Mouse moved to (564, 449)
Screenshot: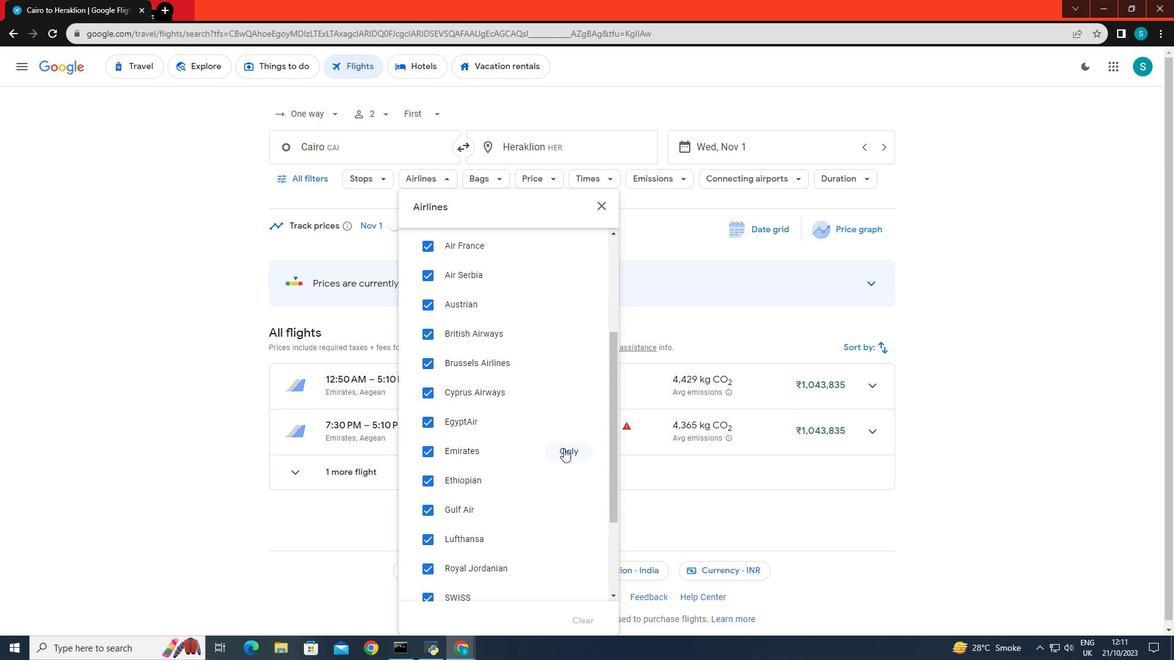 
Action: Mouse pressed left at (564, 449)
Screenshot: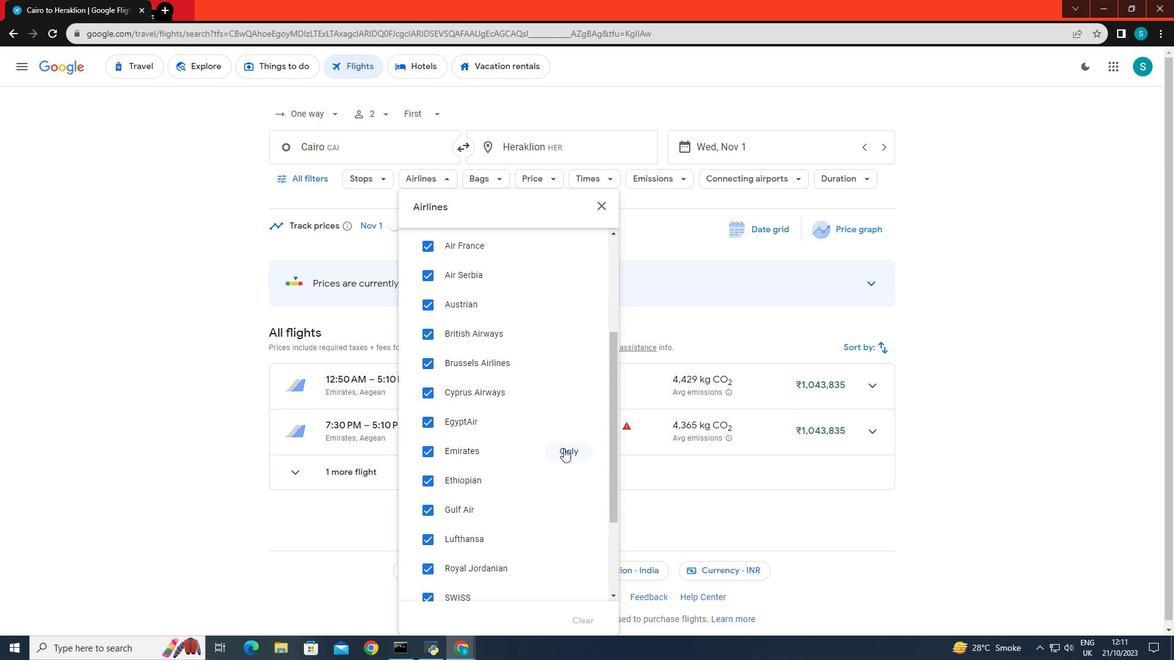 
Action: Mouse moved to (707, 504)
Screenshot: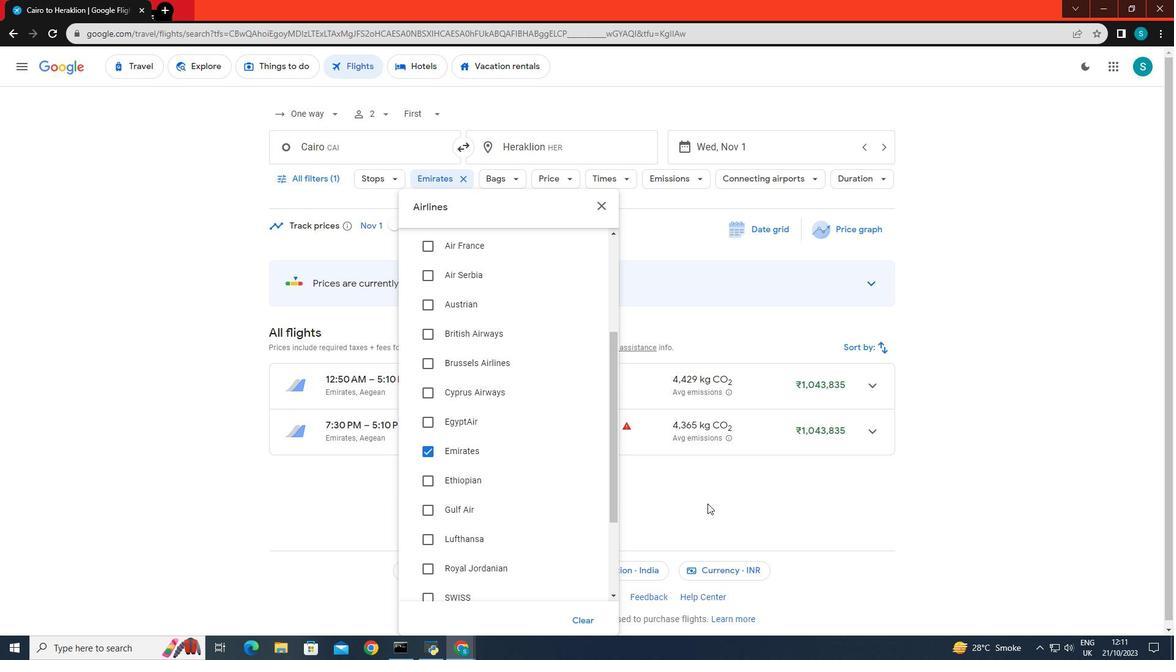 
Action: Mouse pressed left at (707, 504)
Screenshot: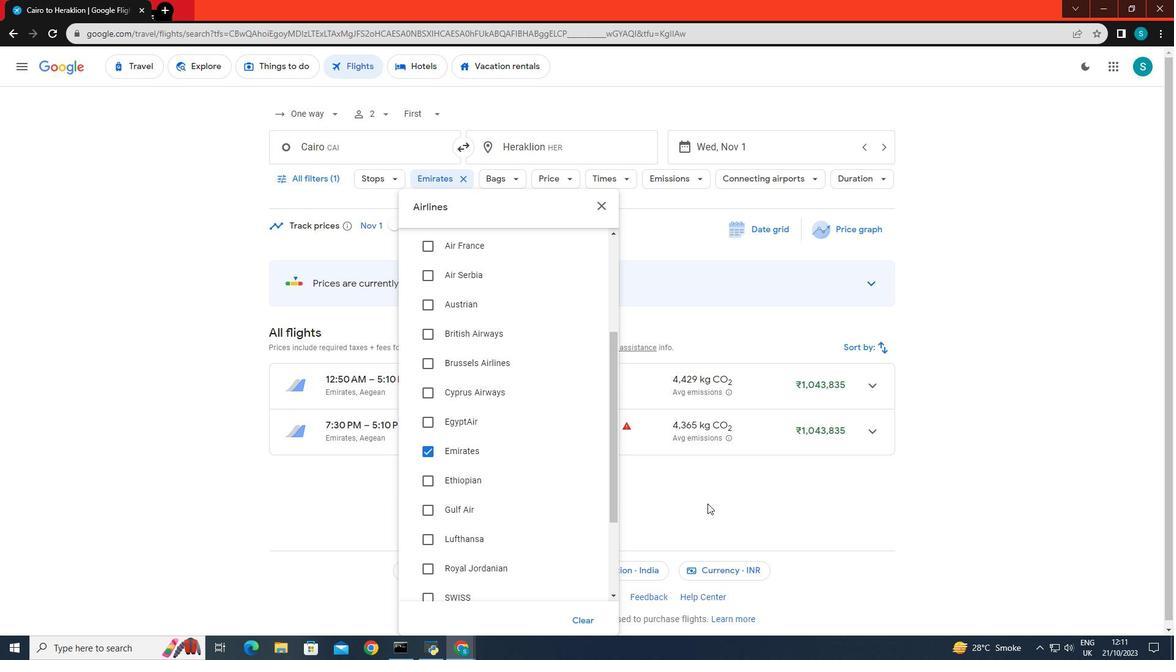 
Action: Mouse moved to (589, 490)
Screenshot: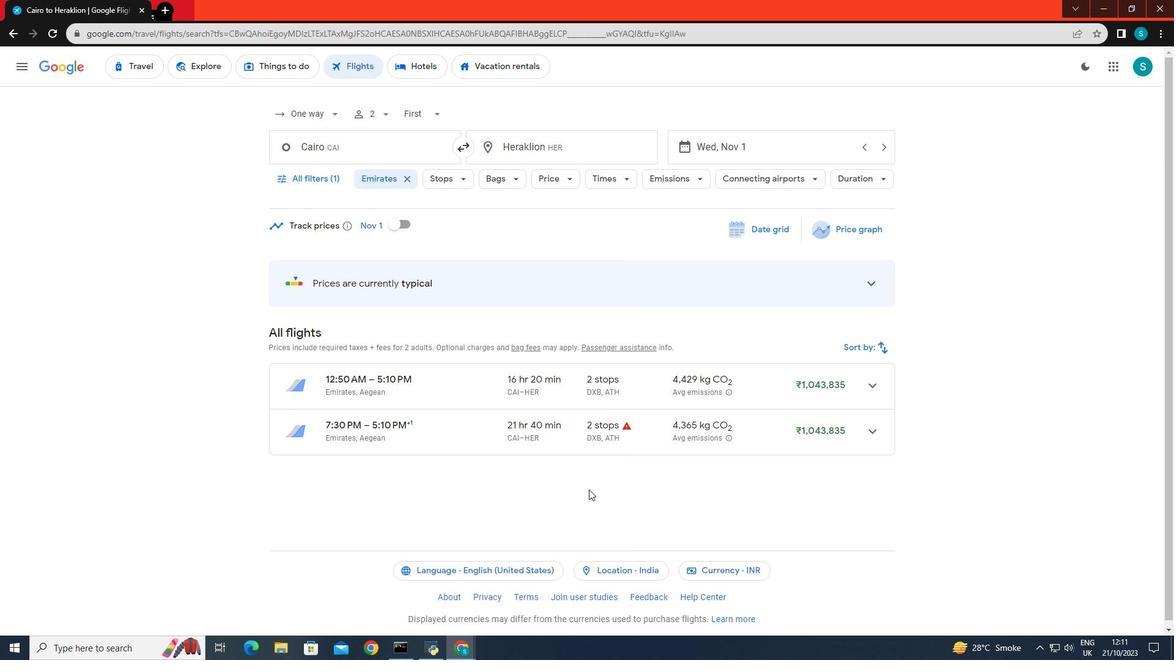 
